Task: Add an event with the title Second Presentation Rehearsal and Fine-tuning, date '2023/11/22', time 7:50 AM to 9:50 AMand add a description: A marketing campaign review and analysis involves the examination and assessment of a marketing campaign's performance, effectiveness, and overall impact on the target audience and business objectives. It is a comprehensive evaluation of various elements and strategies implemented within a marketing campaign to determine its strengths, weaknesses, and areas for improvement.Select event color  Flamingo . Add location for the event as: Munich, Germany, logged in from the account softage.8@softage.netand send the event invitation to softage.1@softage.net and softage.2@softage.net. Set a reminder for the event Weekly on Sunday
Action: Mouse moved to (80, 116)
Screenshot: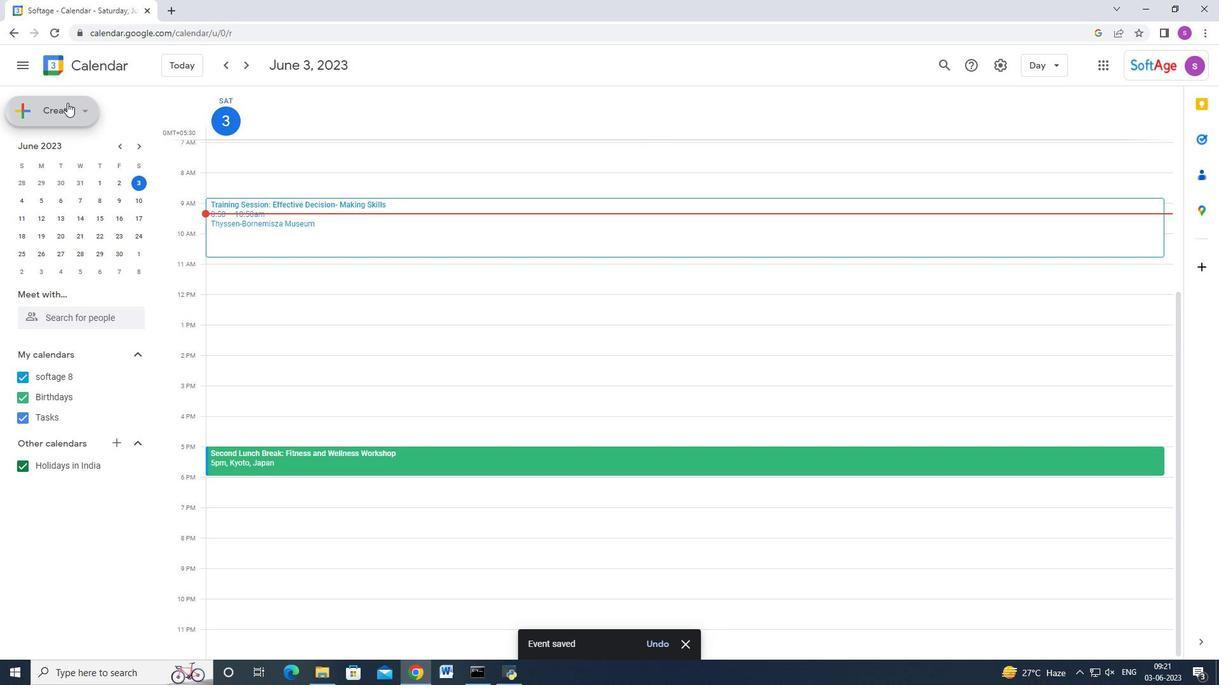 
Action: Mouse pressed left at (80, 116)
Screenshot: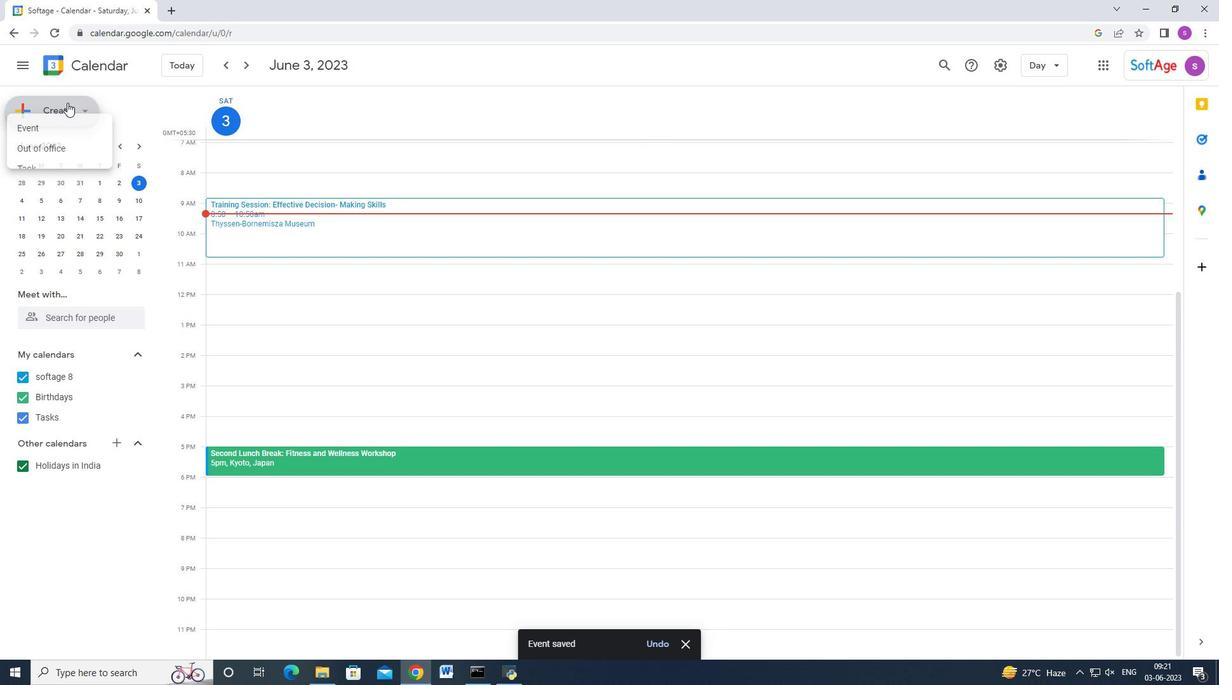 
Action: Mouse moved to (75, 161)
Screenshot: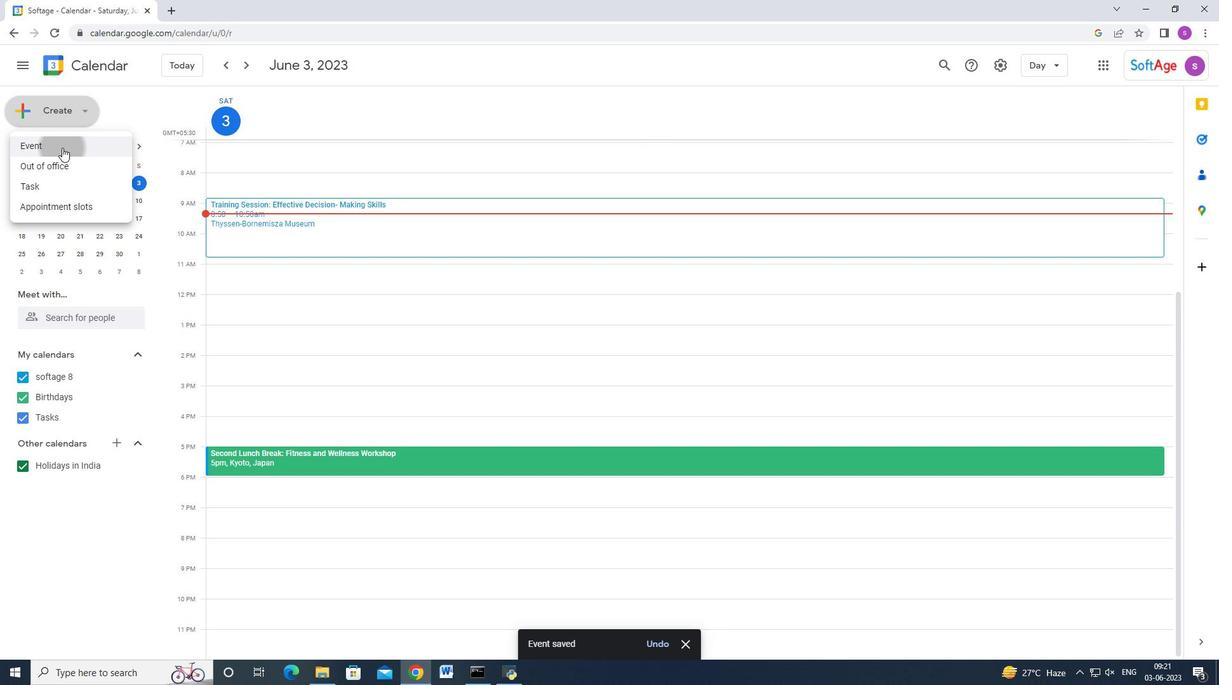 
Action: Mouse pressed left at (75, 161)
Screenshot: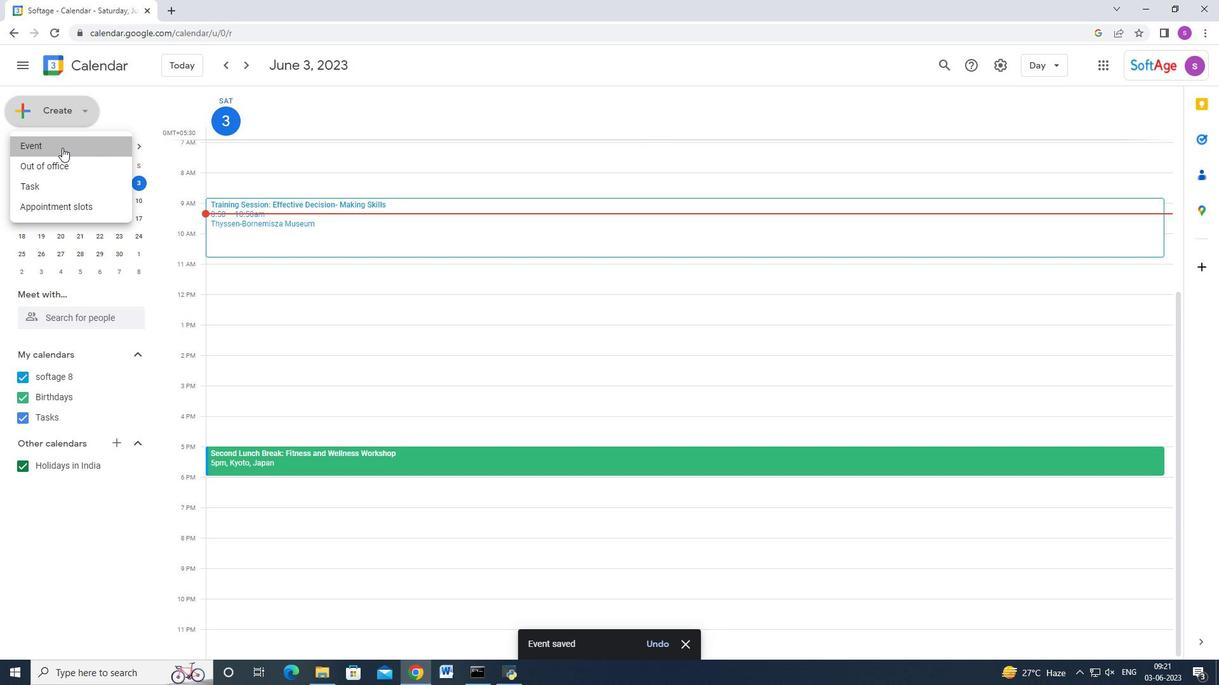 
Action: Mouse moved to (713, 511)
Screenshot: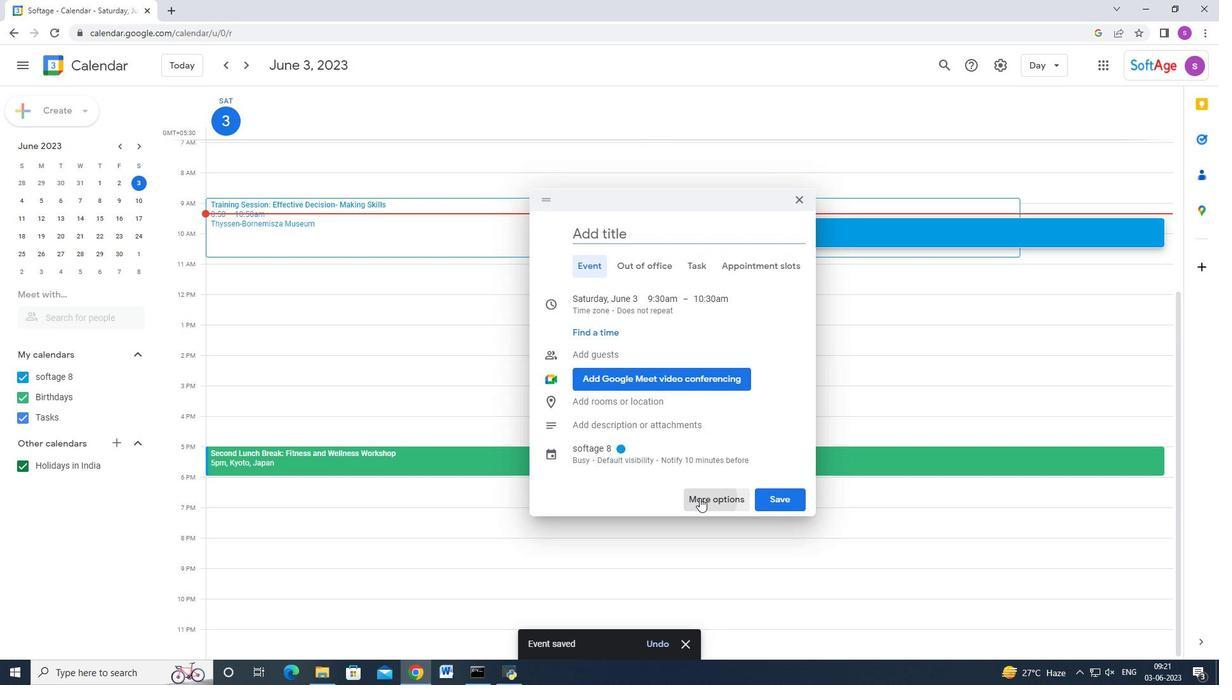 
Action: Mouse pressed left at (713, 511)
Screenshot: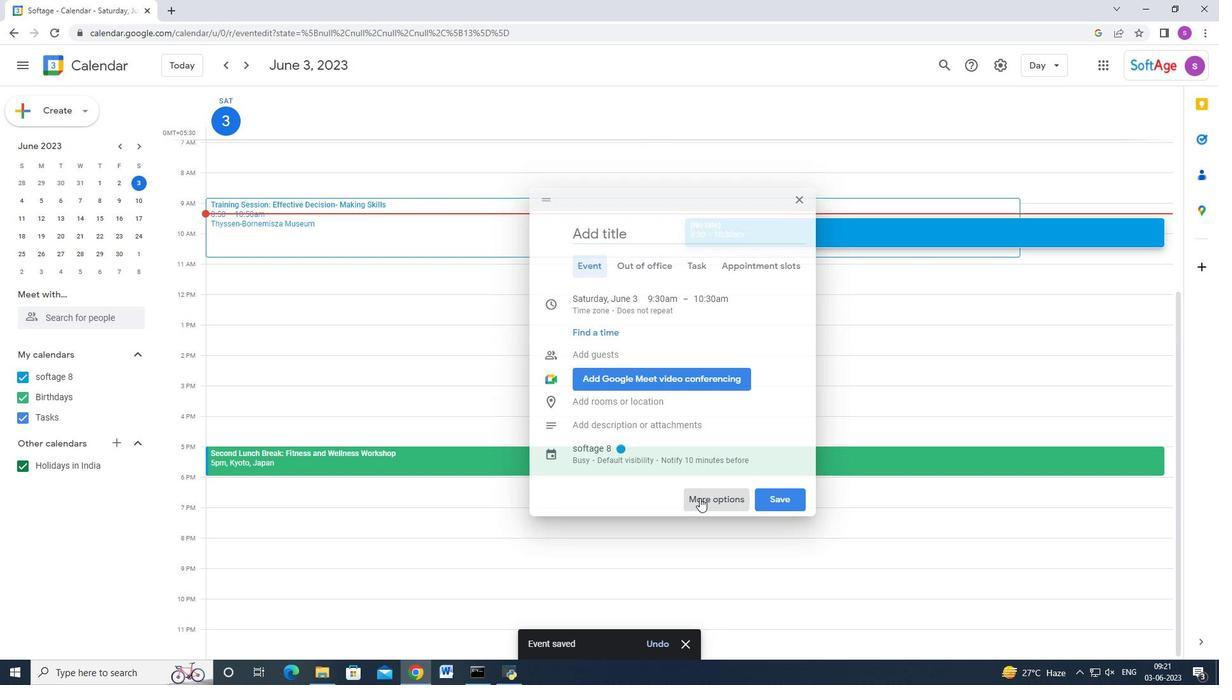 
Action: Mouse moved to (324, 129)
Screenshot: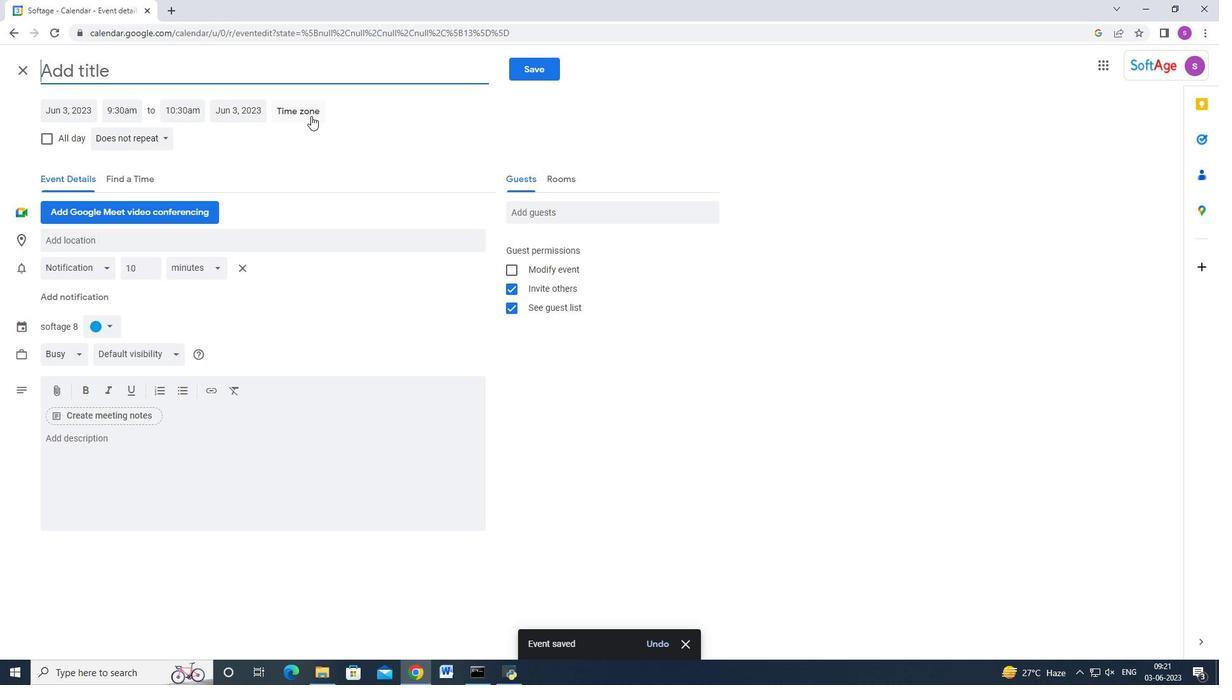 
Action: Key pressed <Key.shift>Second<Key.space><Key.shift>Presentation<Key.space><Key.shift_r>Rehearsal<Key.space>and<Key.space><Key.shift>Fine-tuning,<Key.space><Key.backspace><Key.backspace>
Screenshot: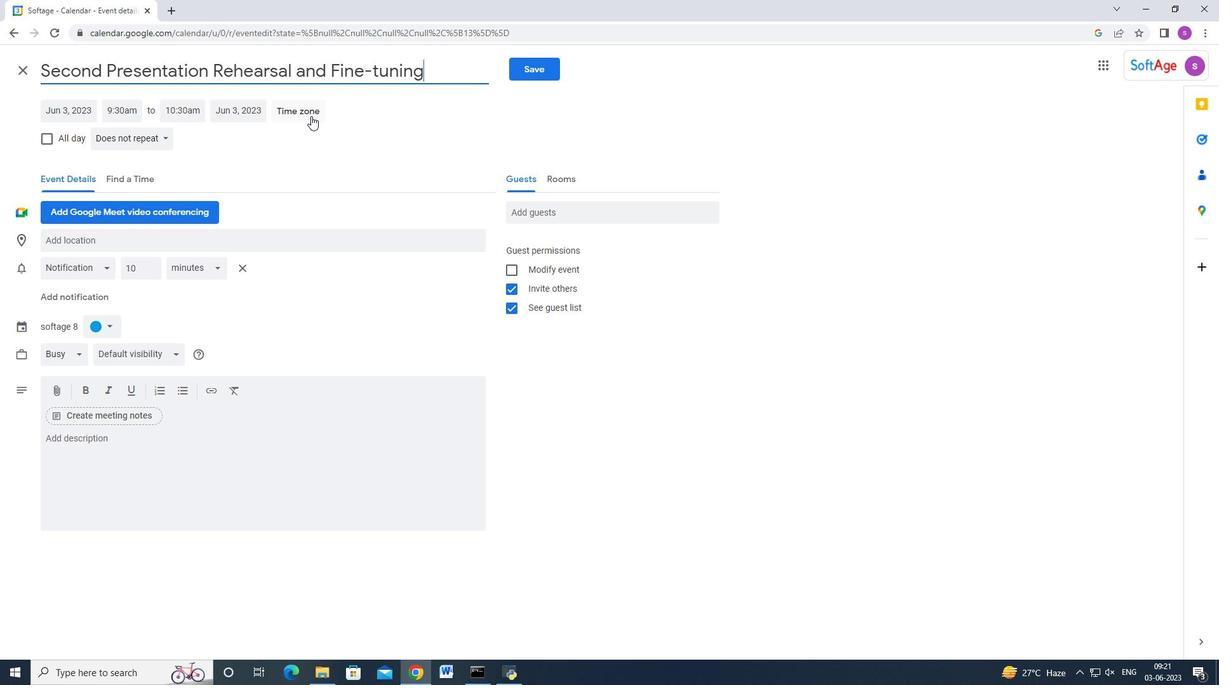 
Action: Mouse moved to (80, 123)
Screenshot: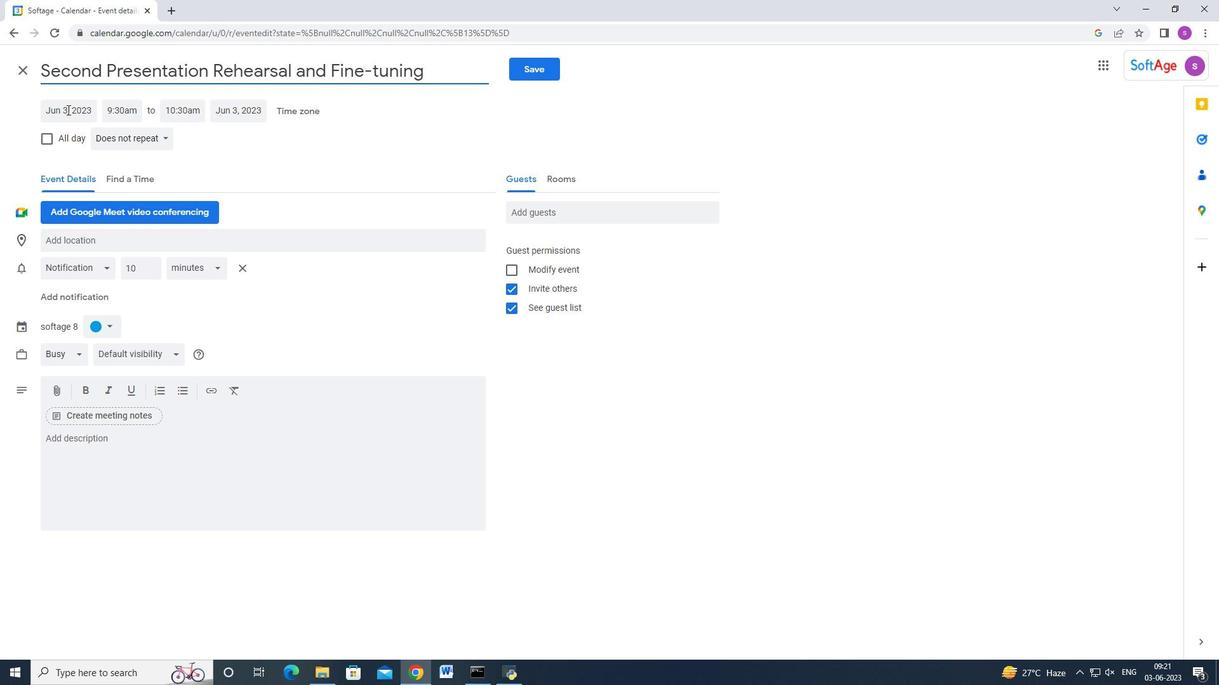 
Action: Mouse pressed left at (80, 123)
Screenshot: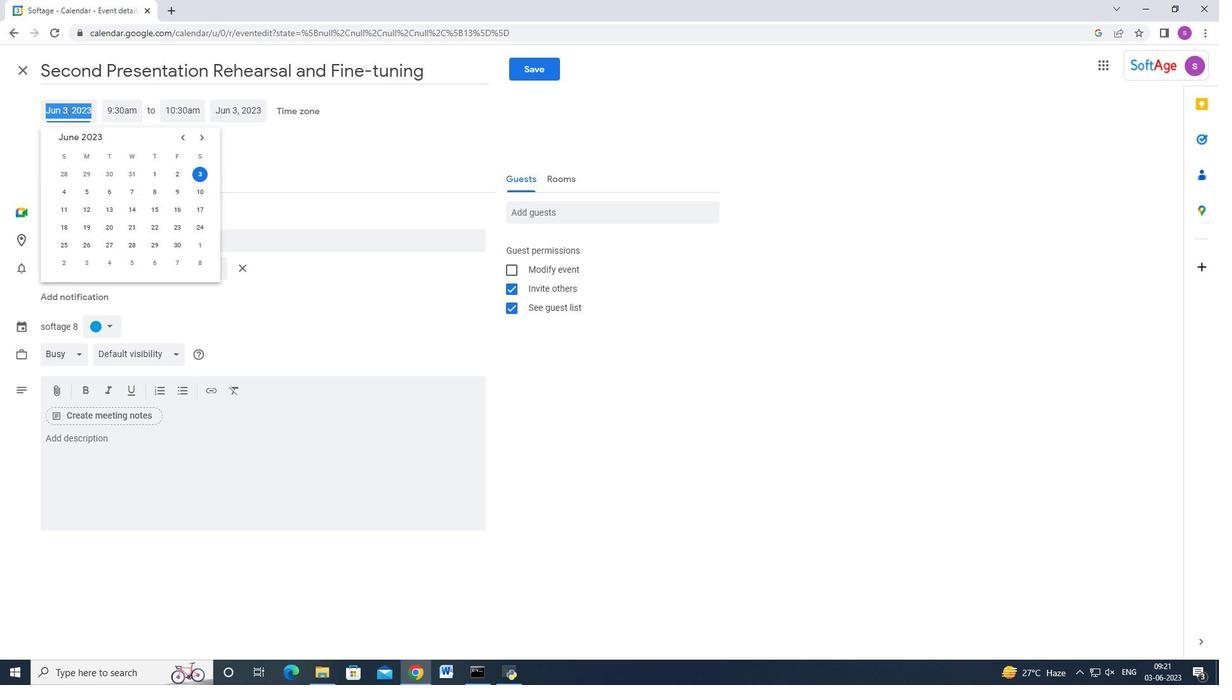 
Action: Mouse moved to (210, 151)
Screenshot: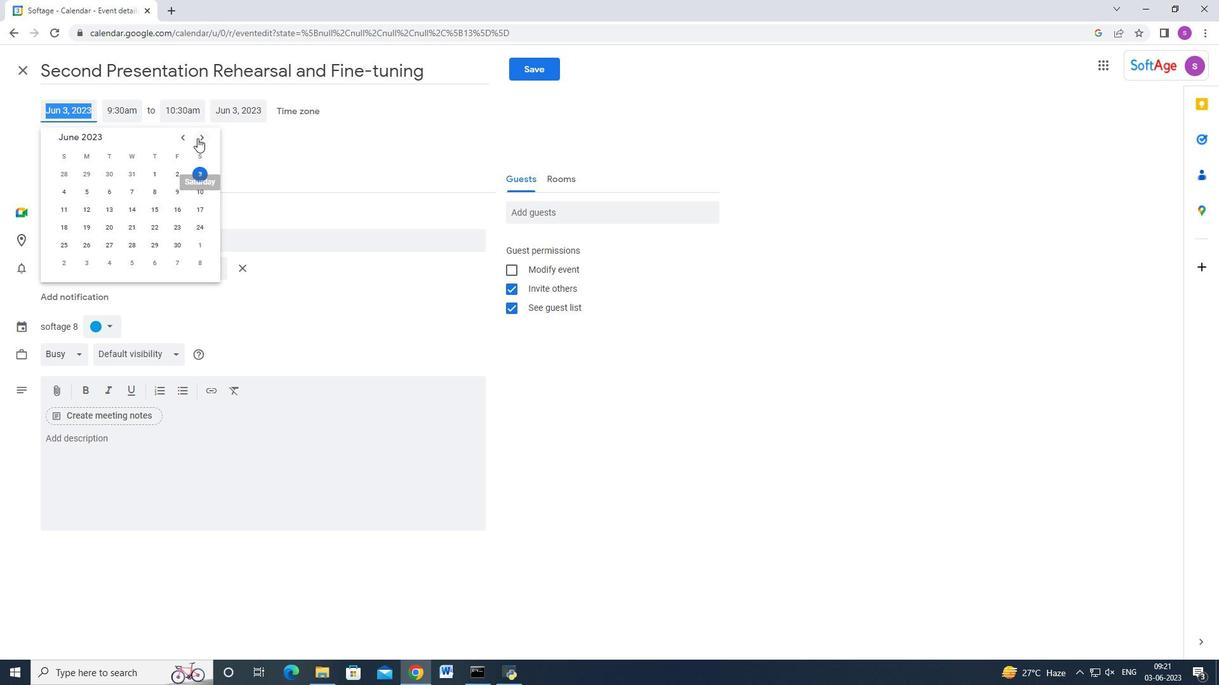 
Action: Mouse pressed left at (210, 151)
Screenshot: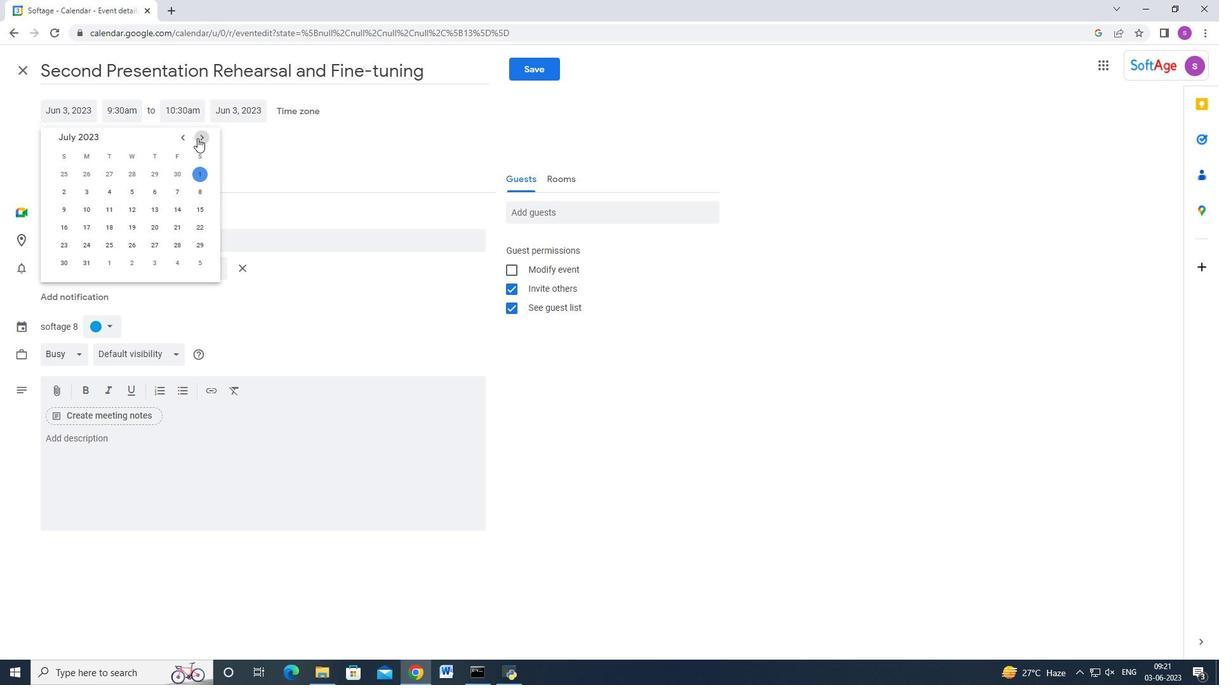 
Action: Mouse pressed left at (210, 151)
Screenshot: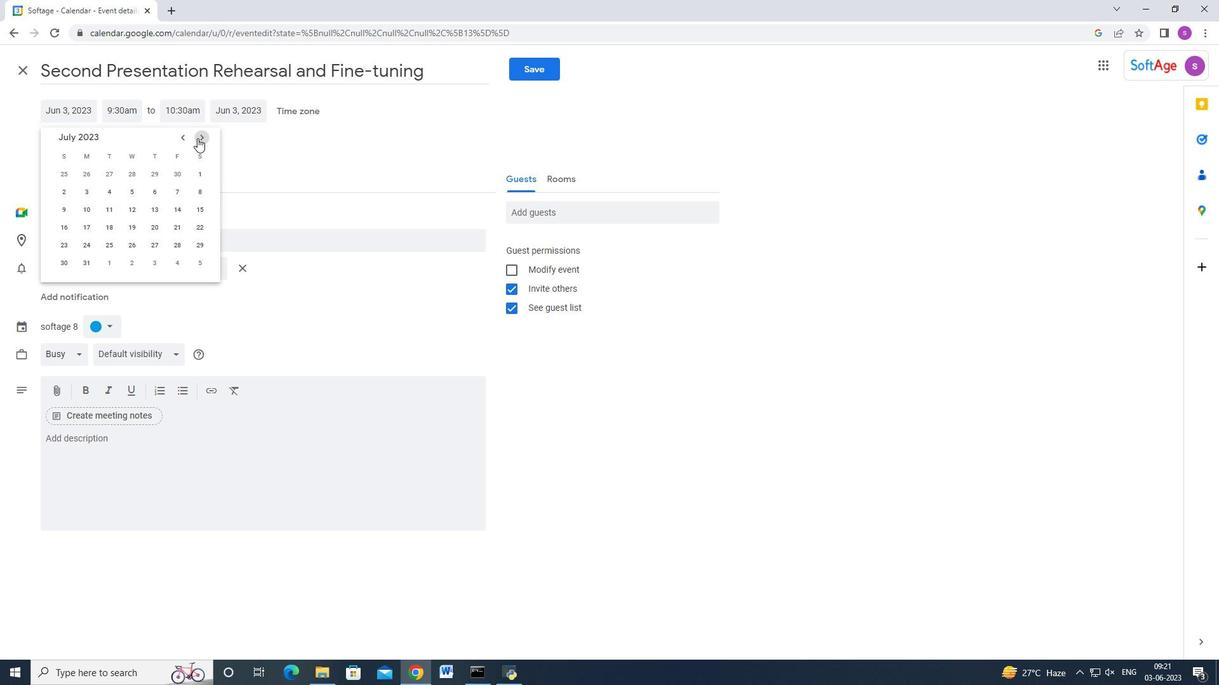 
Action: Mouse pressed left at (210, 151)
Screenshot: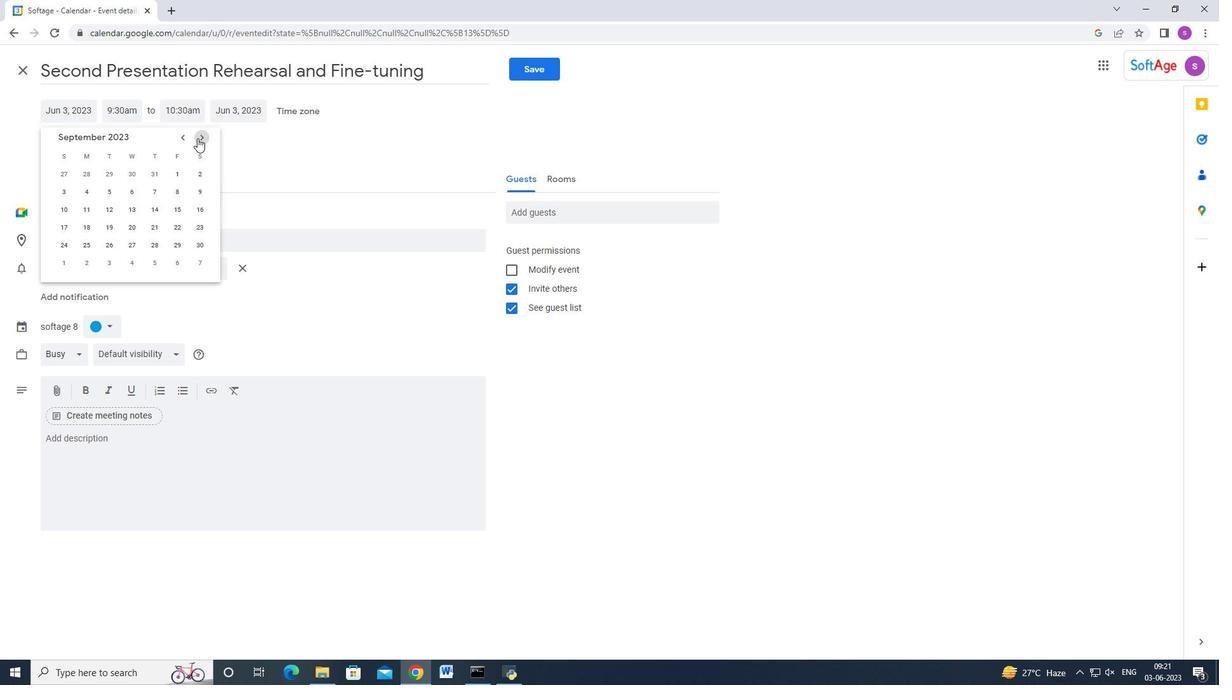 
Action: Mouse pressed left at (210, 151)
Screenshot: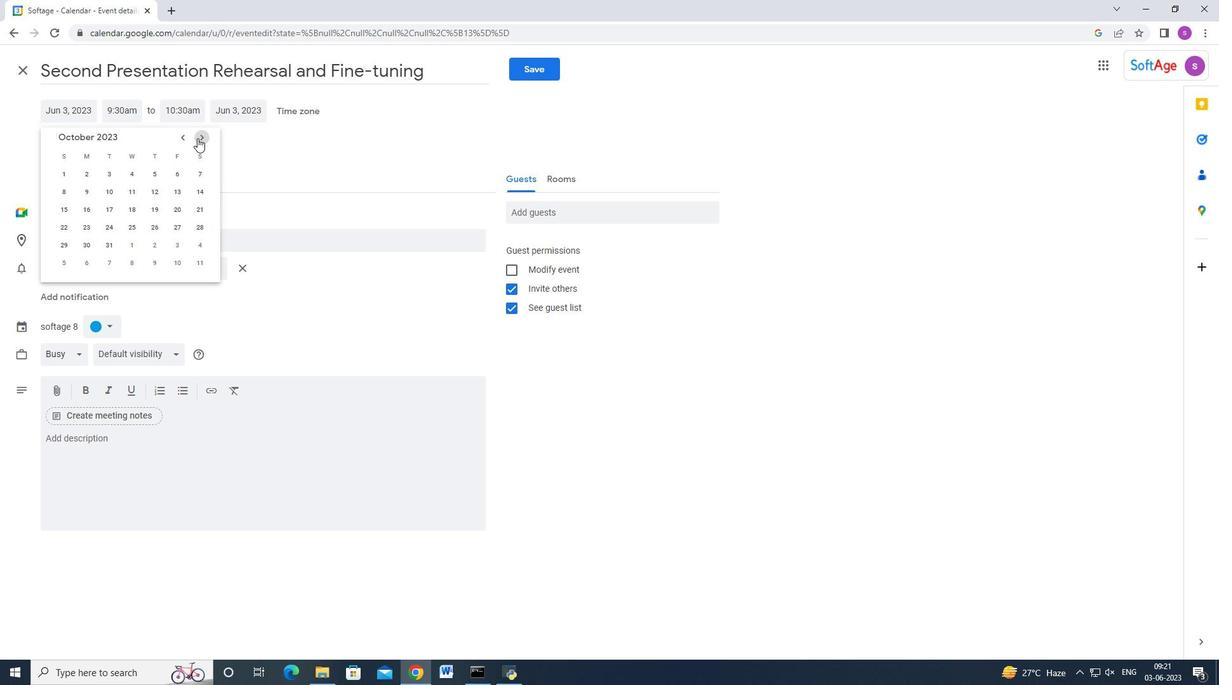 
Action: Mouse pressed left at (210, 151)
Screenshot: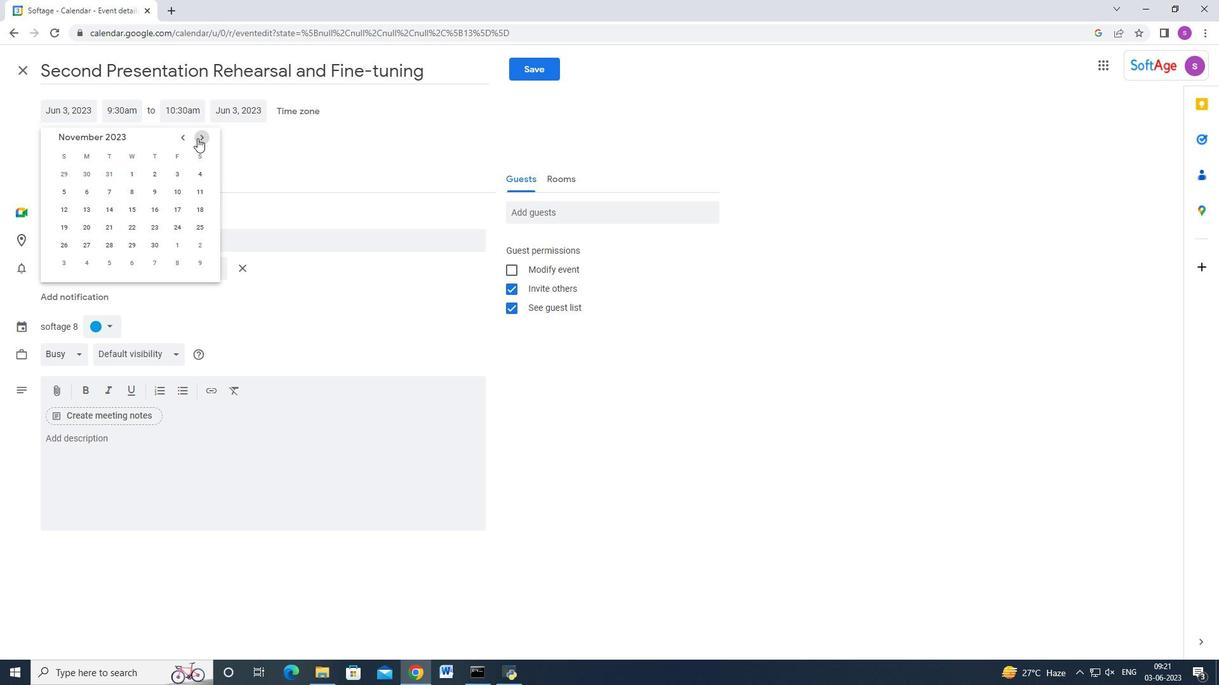 
Action: Mouse moved to (143, 241)
Screenshot: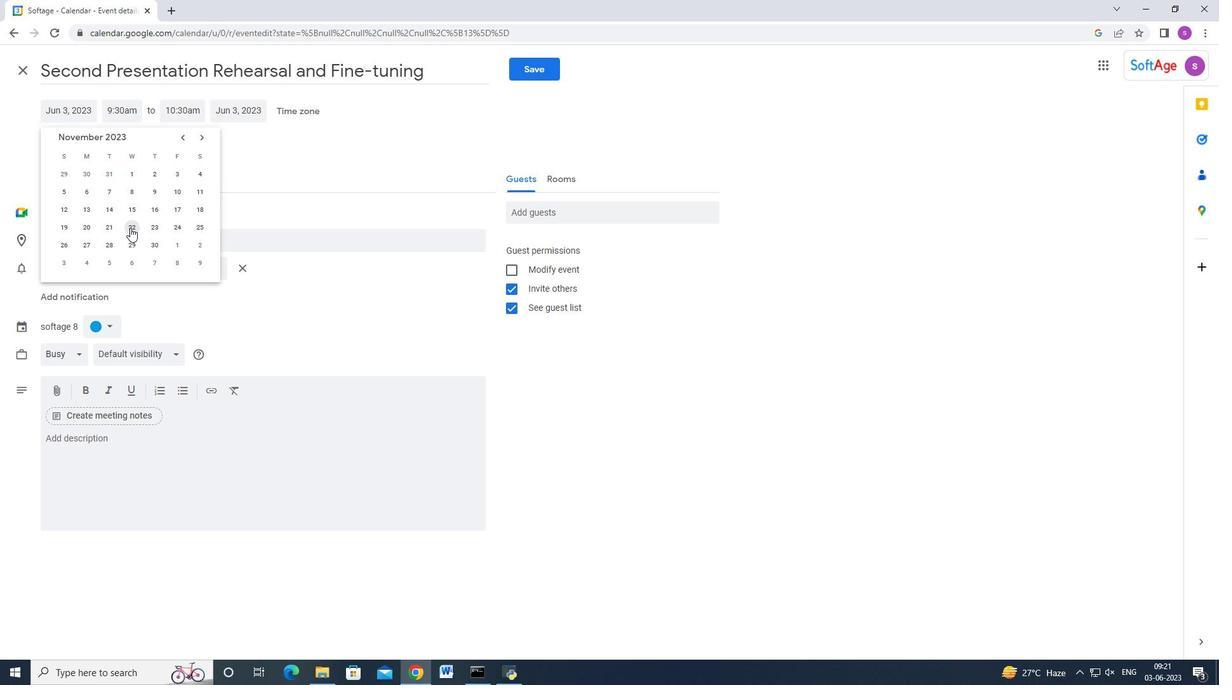 
Action: Mouse pressed left at (143, 241)
Screenshot: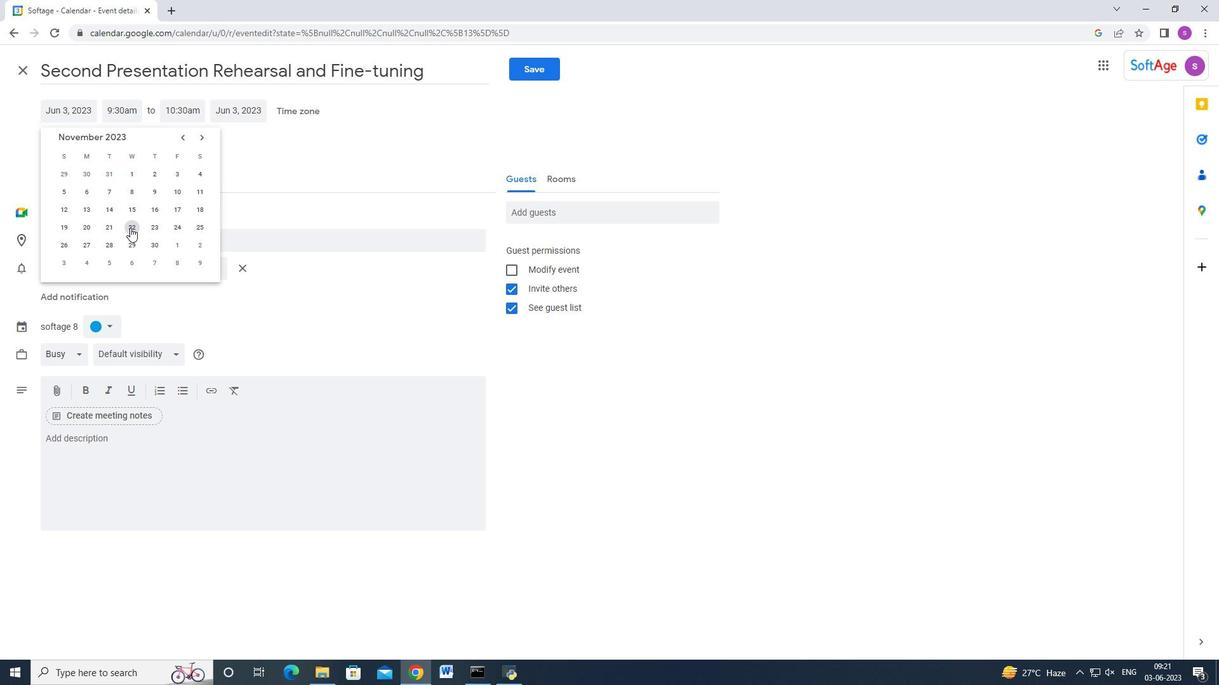 
Action: Mouse moved to (144, 126)
Screenshot: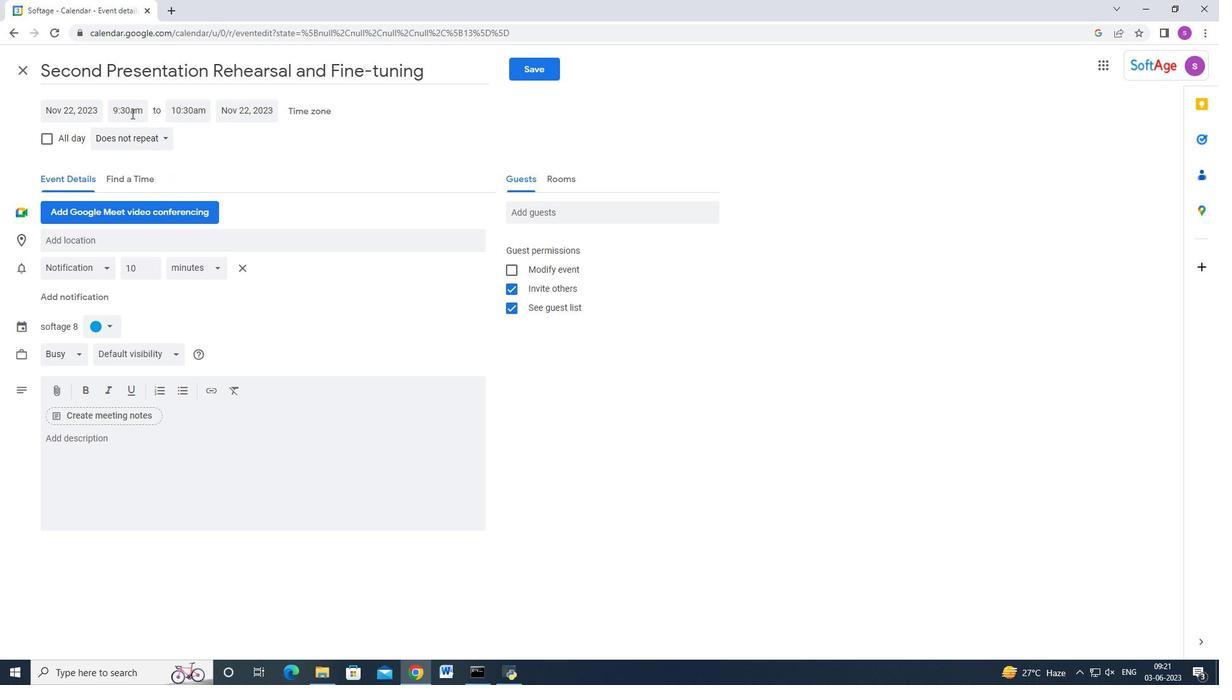 
Action: Mouse pressed left at (144, 126)
Screenshot: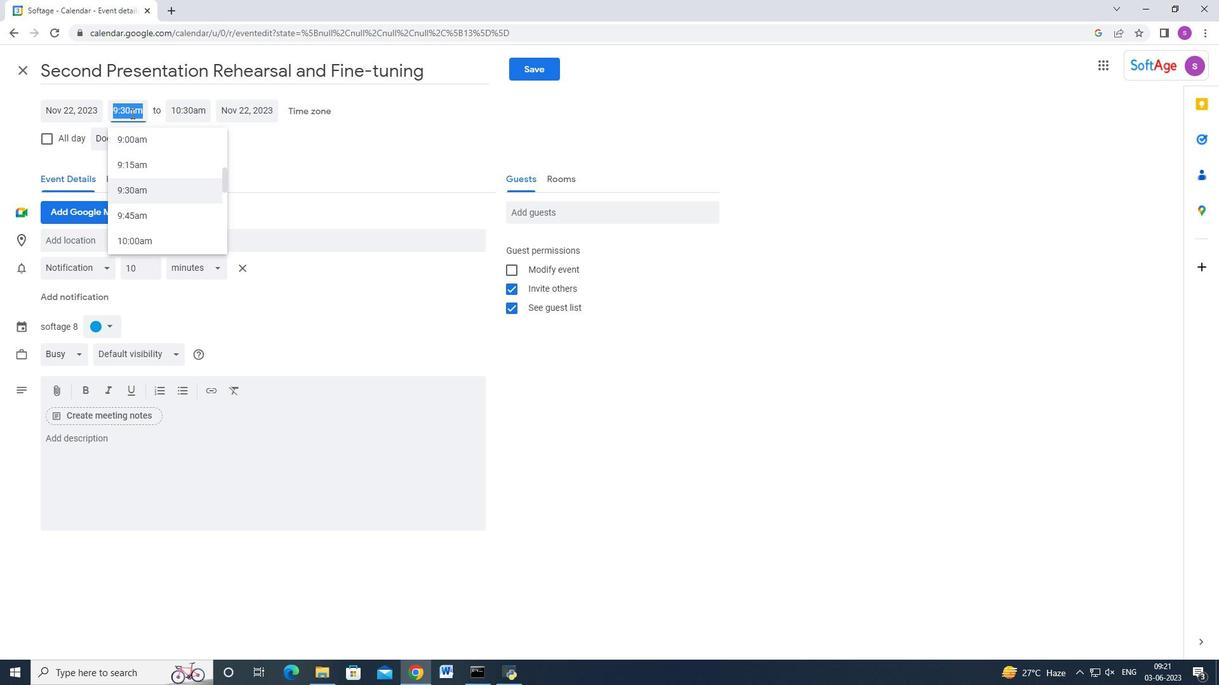 
Action: Key pressed 7<Key.shift>:50am<Key.enter><Key.tab>9<Key.shift>:50am<Key.enter>
Screenshot: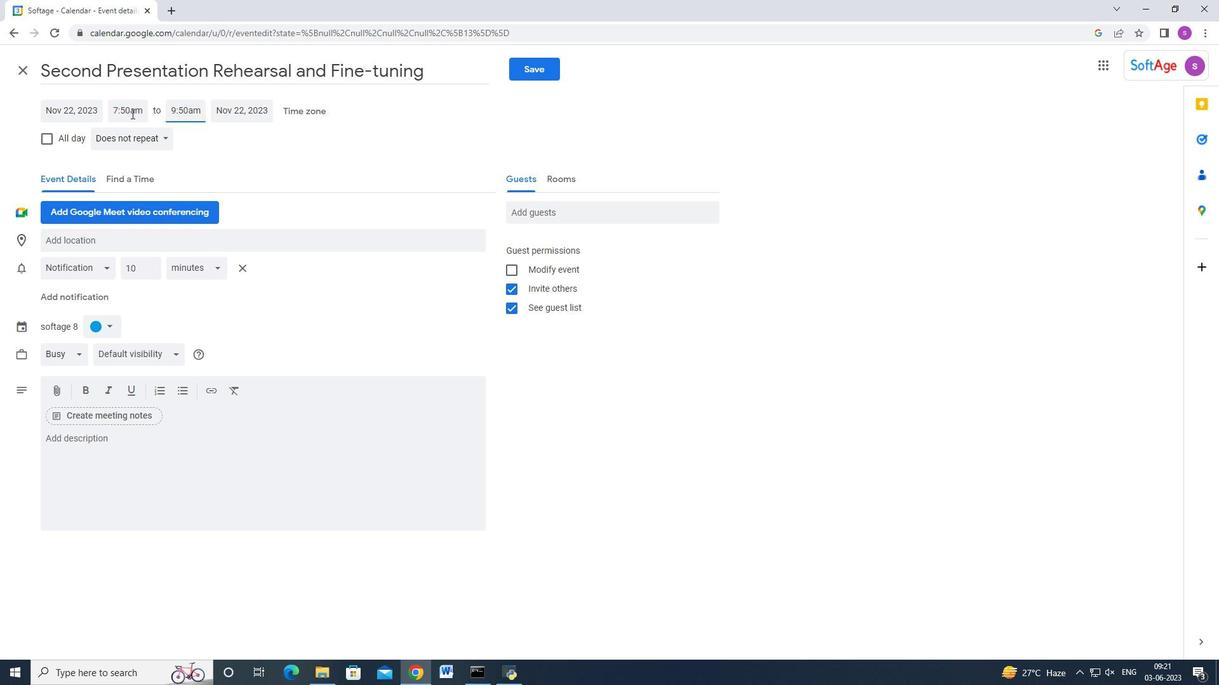 
Action: Mouse moved to (127, 464)
Screenshot: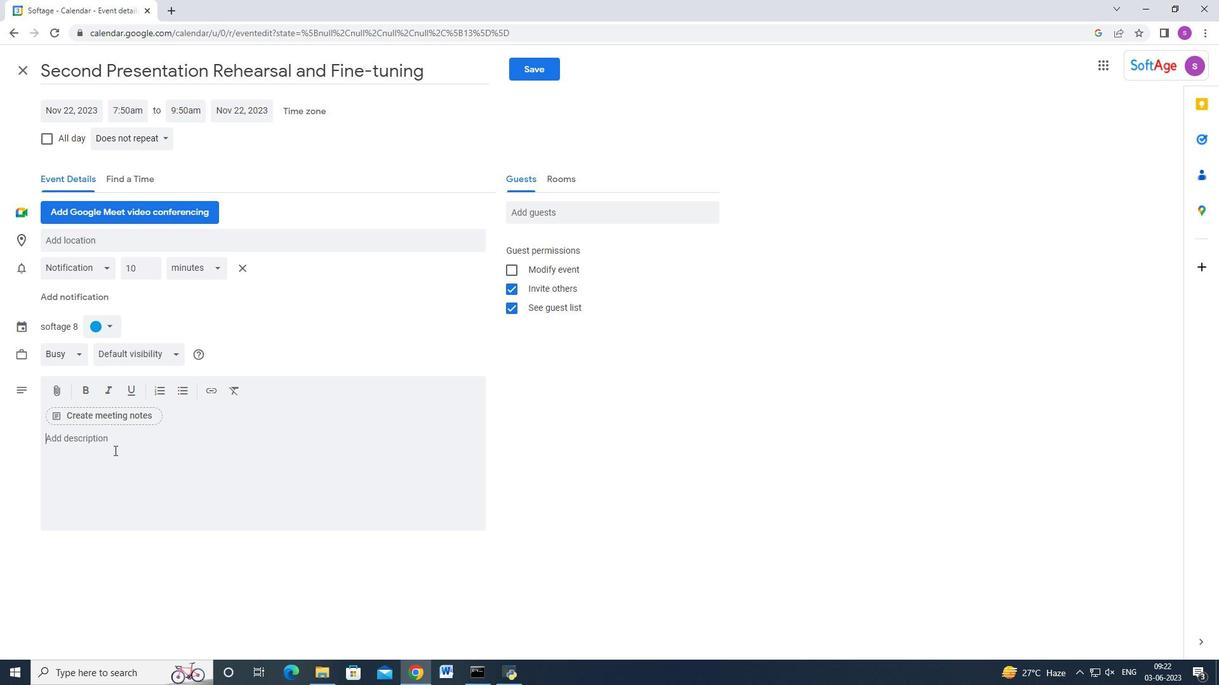
Action: Mouse pressed left at (127, 464)
Screenshot: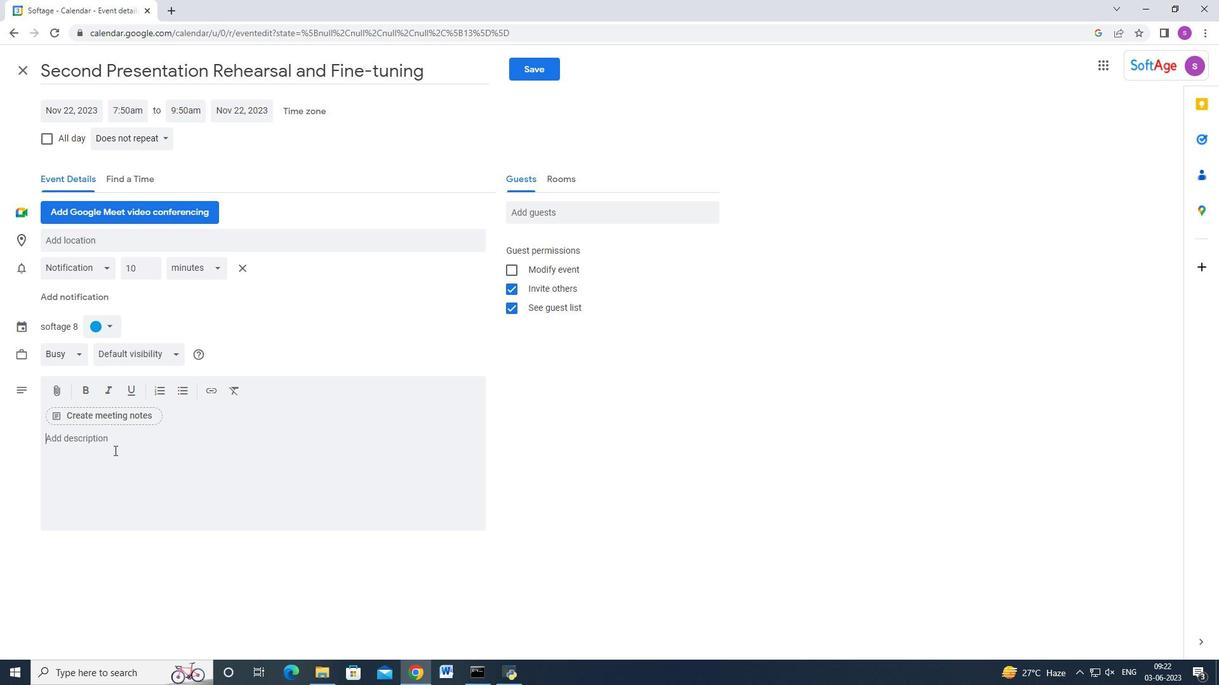 
Action: Key pressed <Key.shift_r>A<Key.space>marketing<Key.space>campaign<Key.space>review<Key.space>and<Key.space>analysis<Key.space>involves<Key.space>the<Key.space>examination<Key.space>and<Key.space>assessment<Key.space>of<Key.space>a<Key.space>marketing<Key.space>campaign's<Key.space>performance.<Key.backspace>,<Key.space>effectivem<Key.backspace>ness<Key.space><Key.backspace>,<Key.space>and<Key.space>overall<Key.space>u<Key.backspace>impact<Key.space>on<Key.space>the<Key.space>target<Key.space>audience<Key.space>and<Key.space>business<Key.space>objectives.<Key.space><Key.shift>Its<Key.backspace><Key.space>is<Key.space>a<Key.space>comprehensive<Key.space>evaluation<Key.space>of<Key.space>various<Key.space>elements<Key.space>and<Key.space>strategies<Key.space>implemented<Key.space>within<Key.space>a<Key.space>marketing<Key.space>campaign<Key.space>to<Key.space>determine<Key.space>its<Key.space>strengths,<Key.space>weaknesses,<Key.space>and<Key.space>areas<Key.space>for<Key.space>improvement.
Screenshot: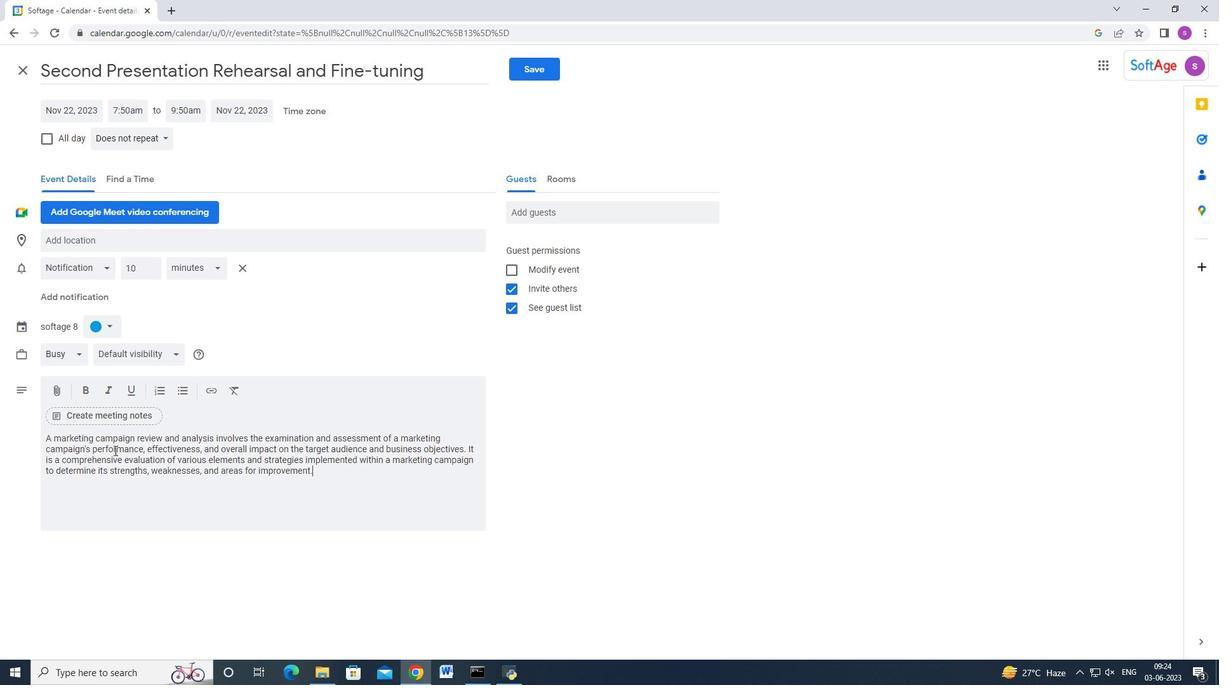 
Action: Mouse moved to (124, 342)
Screenshot: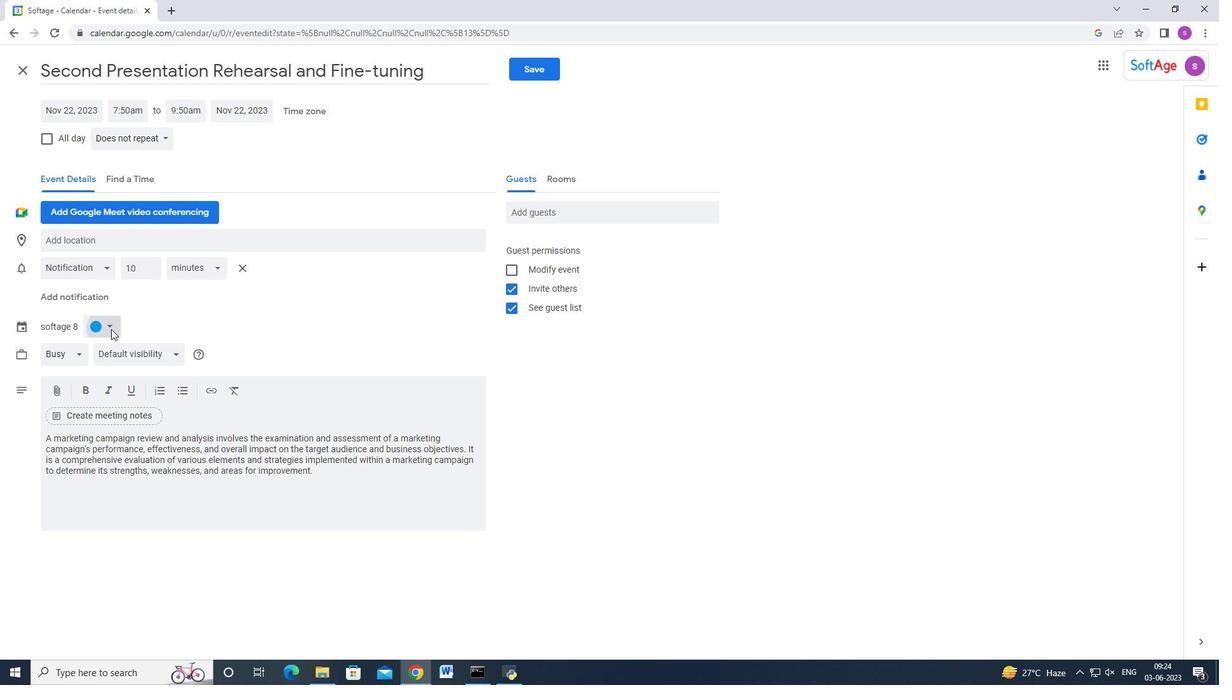 
Action: Mouse pressed left at (124, 342)
Screenshot: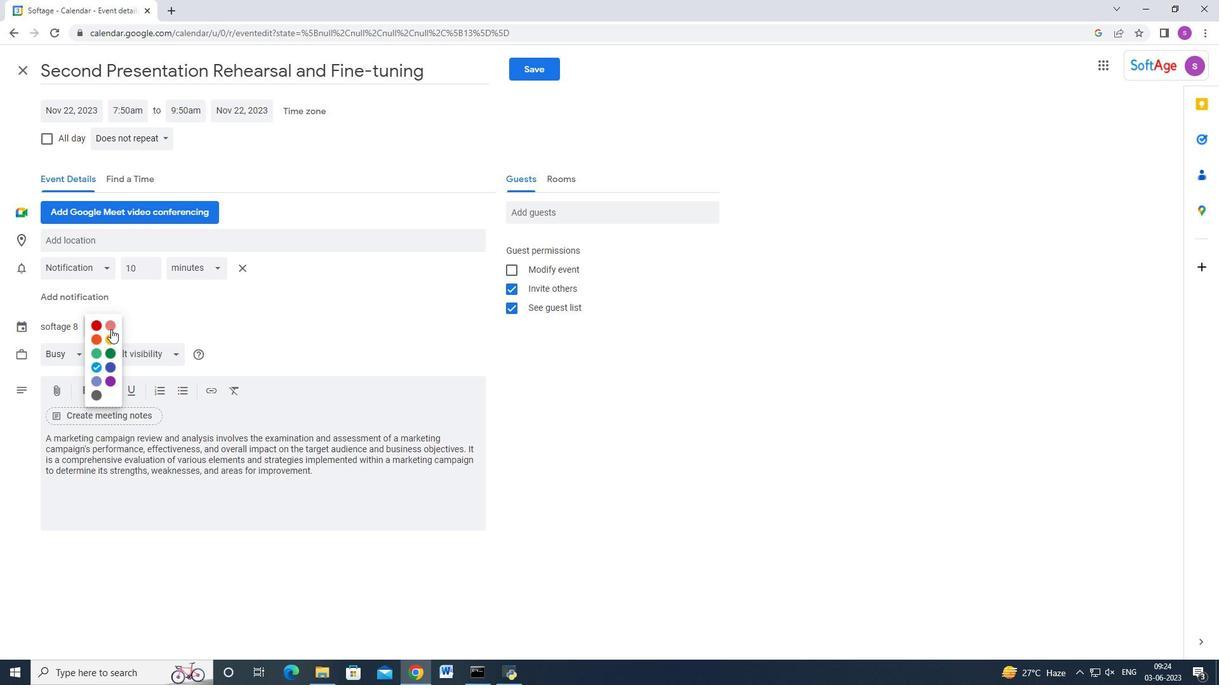 
Action: Mouse moved to (128, 339)
Screenshot: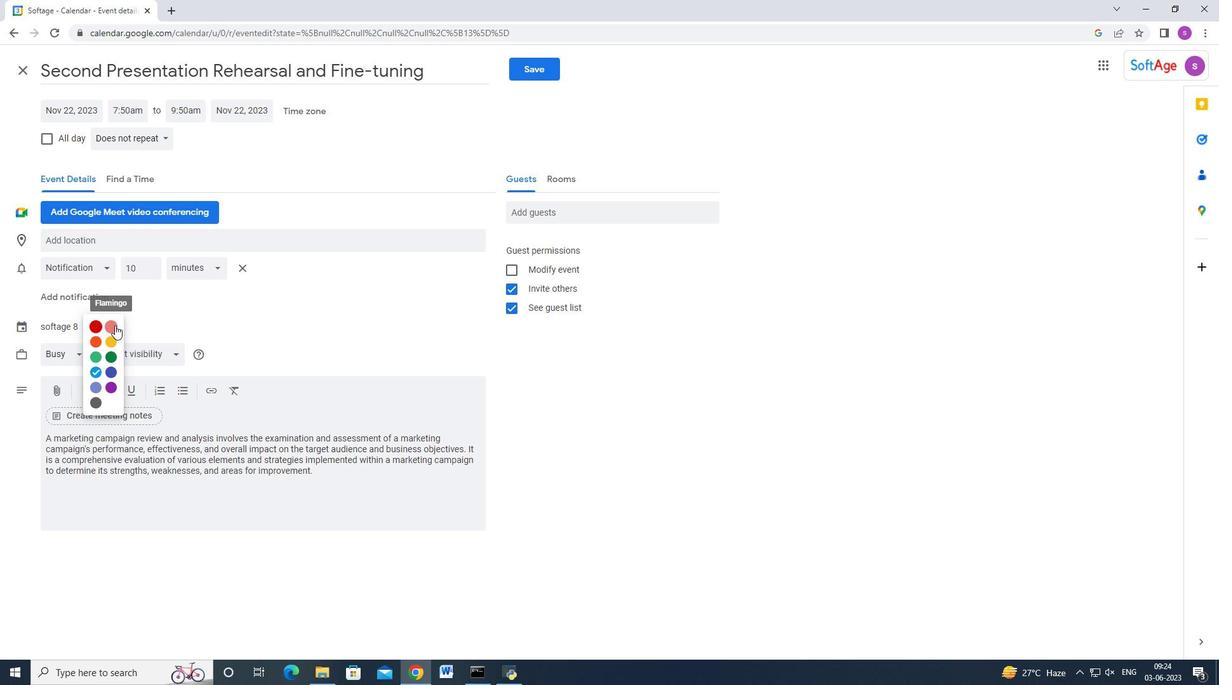 
Action: Mouse pressed left at (128, 339)
Screenshot: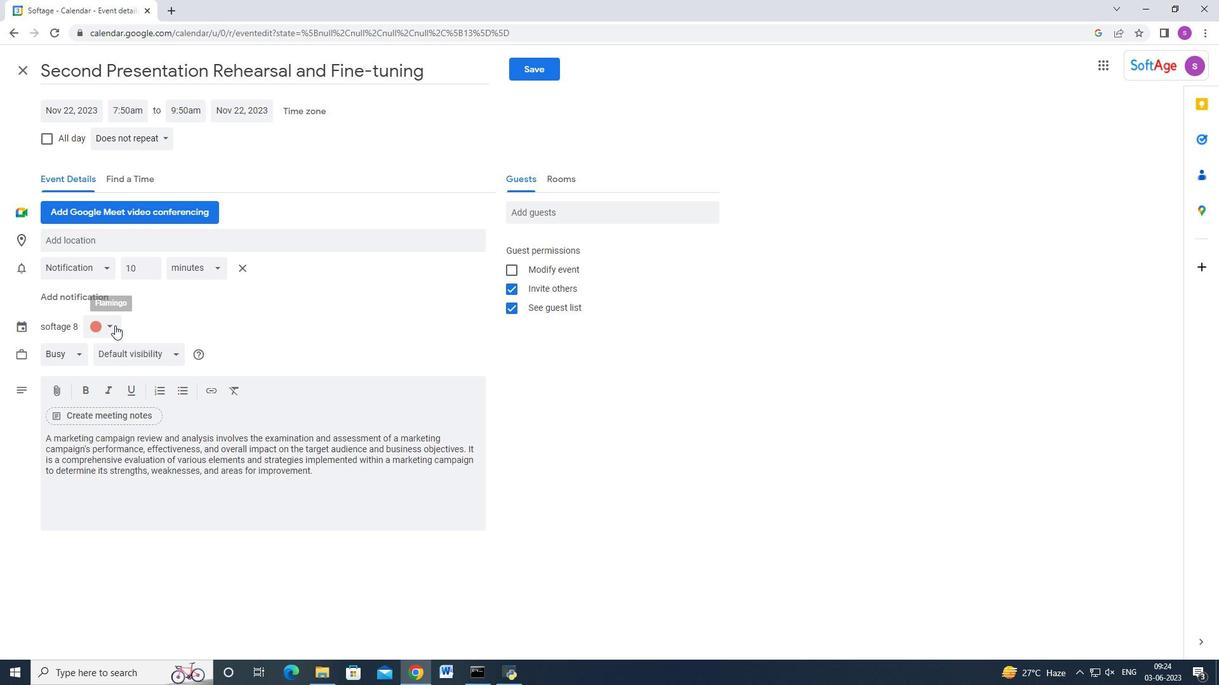 
Action: Mouse moved to (332, 260)
Screenshot: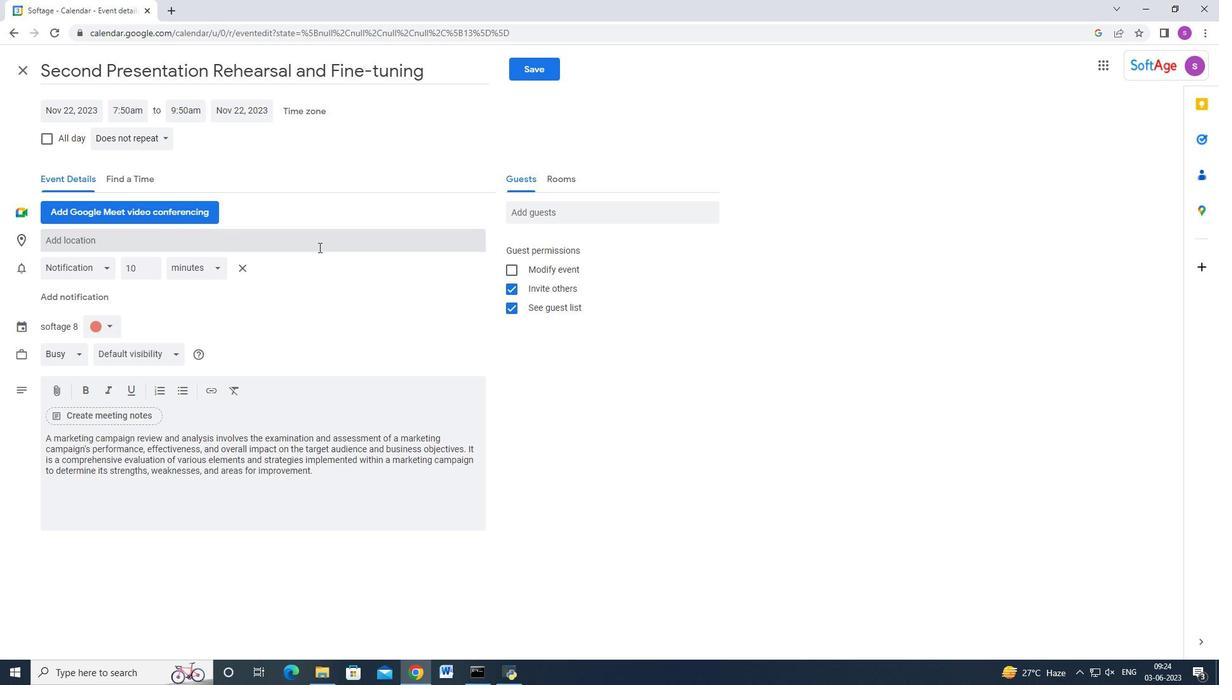 
Action: Mouse pressed left at (332, 260)
Screenshot: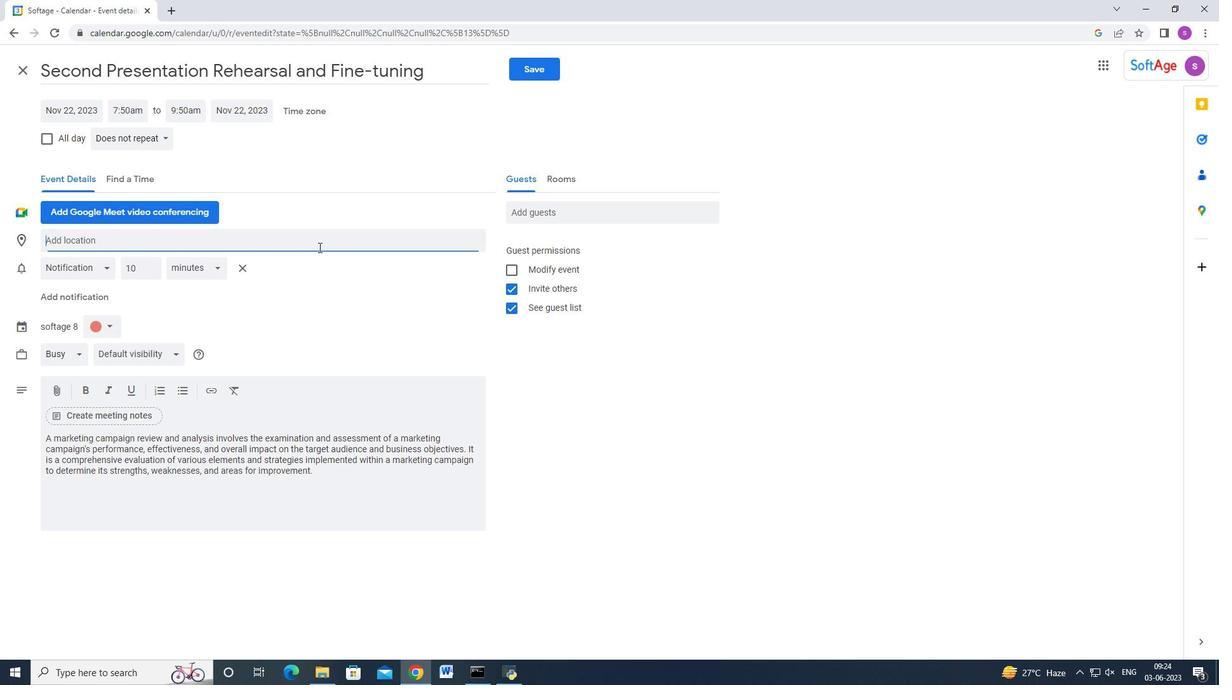 
Action: Key pressed softage.1<Key.shift_r>@softage.n2<Key.backspace>etctrl+A<Key.backspace><Key.shift>Munich,<Key.space><Key.shift_r>Germany<Key.enter><Key.tab>
Screenshot: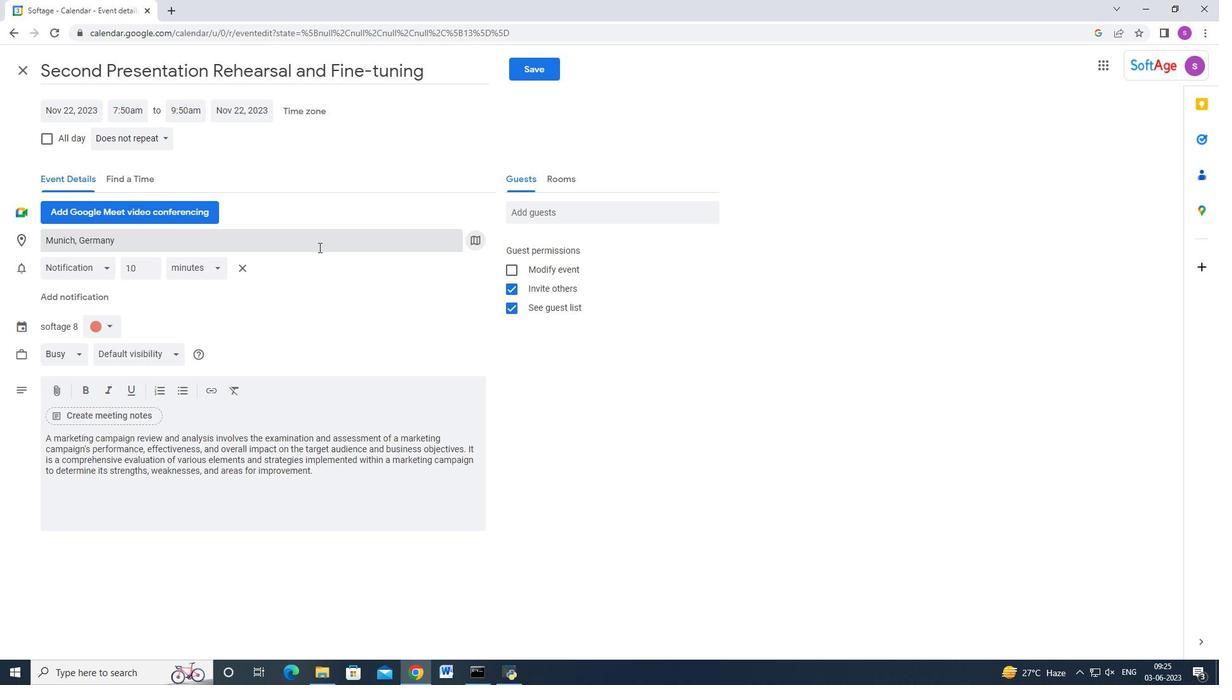 
Action: Mouse moved to (562, 233)
Screenshot: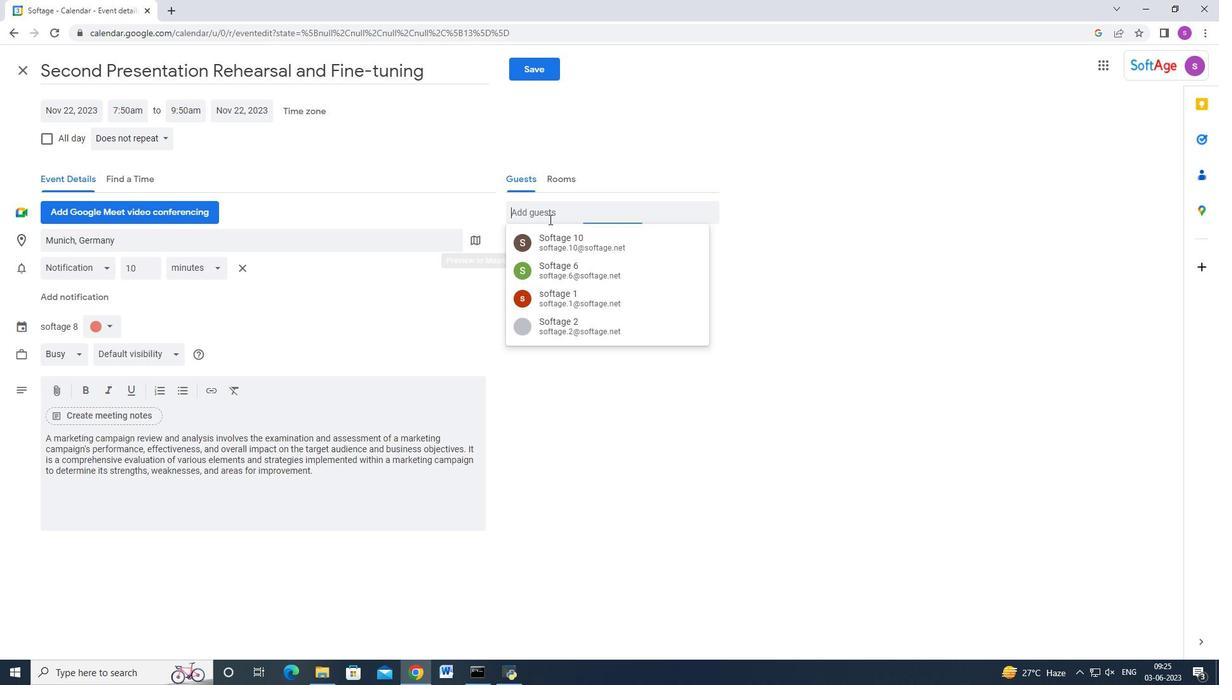 
Action: Mouse pressed left at (562, 233)
Screenshot: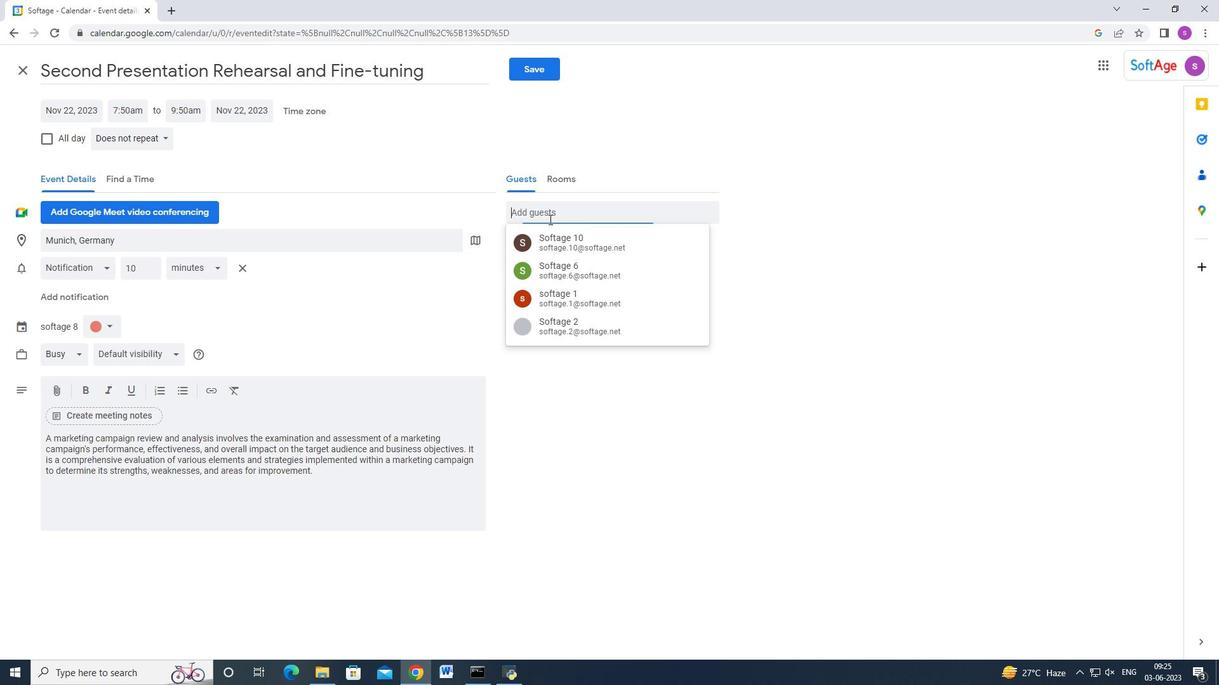 
Action: Mouse moved to (562, 233)
Screenshot: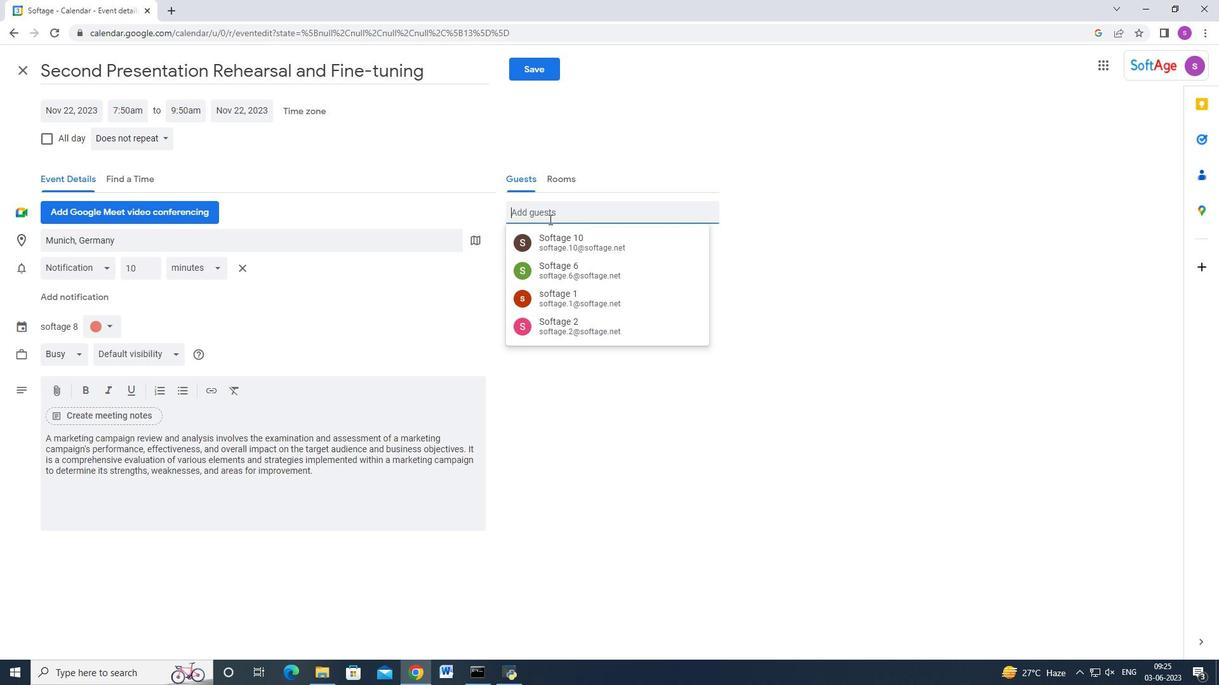 
Action: Key pressed softage.1<Key.shift_r>@softage.net<Key.enter>softage.2<Key.shift_r>@softage.net<Key.enter>
Screenshot: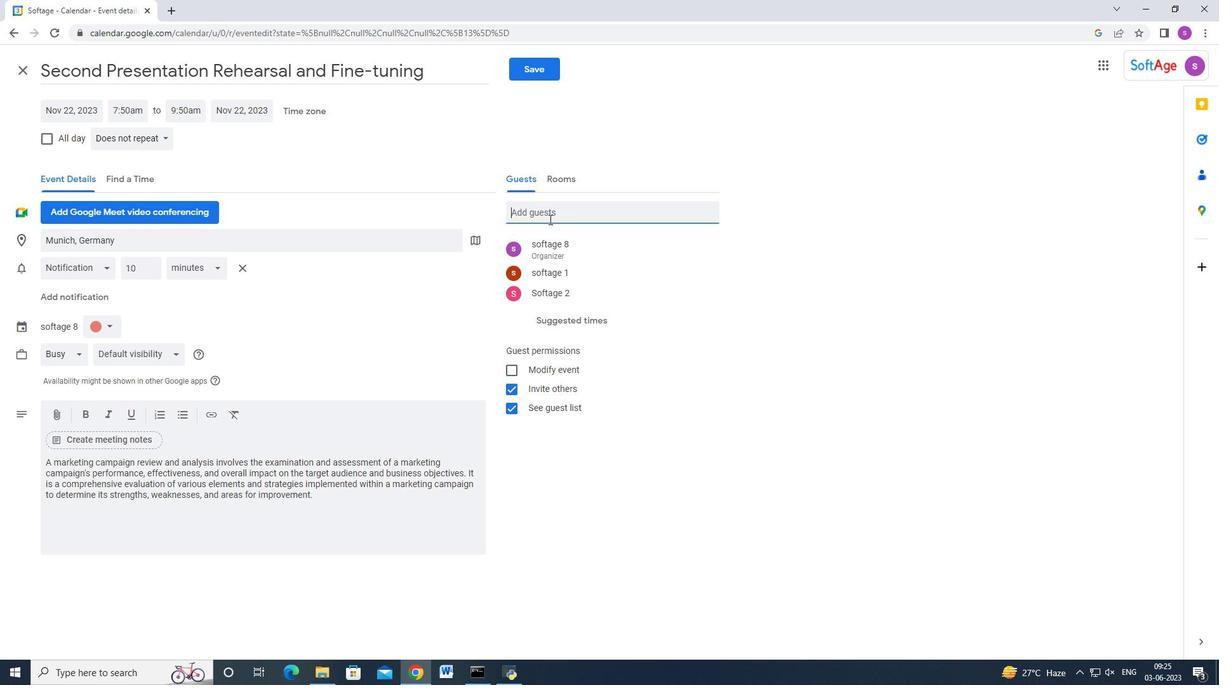 
Action: Mouse moved to (153, 145)
Screenshot: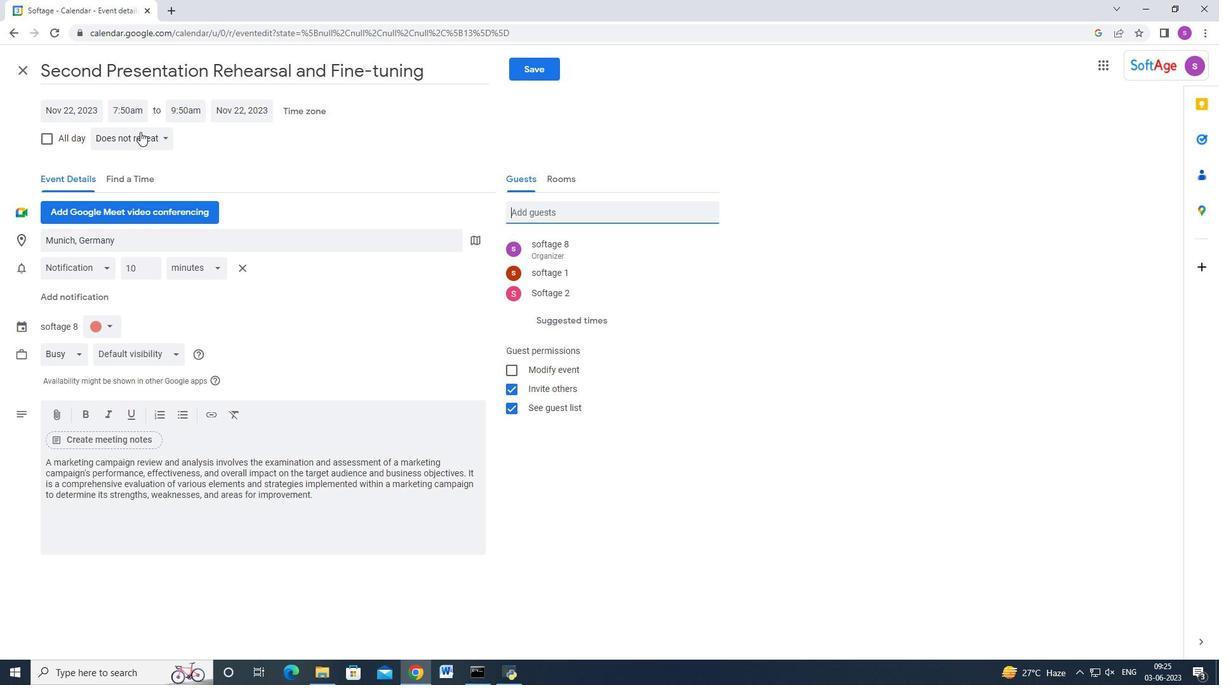 
Action: Mouse pressed left at (153, 145)
Screenshot: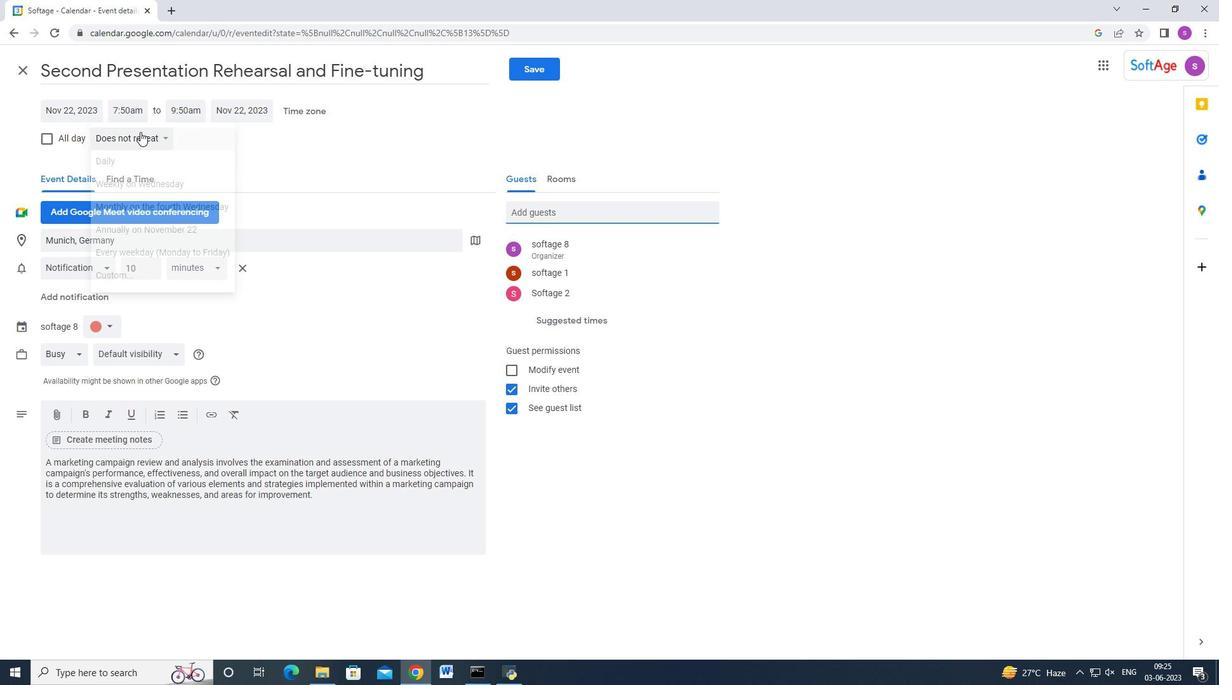 
Action: Mouse moved to (165, 285)
Screenshot: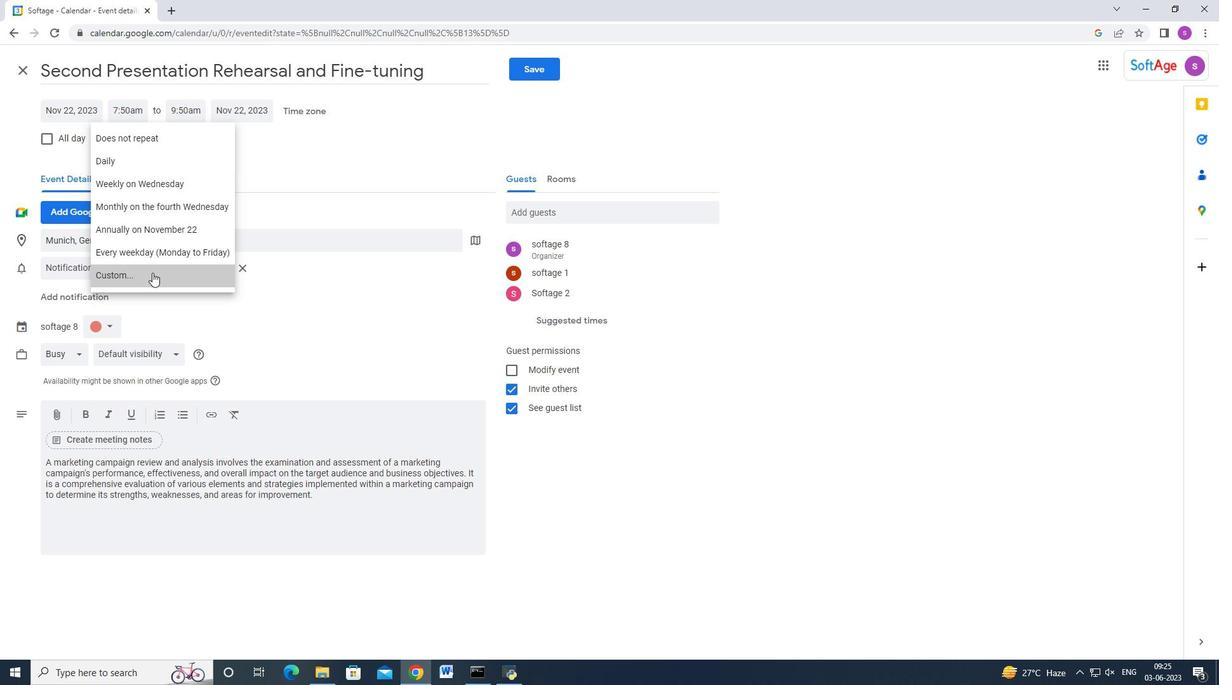 
Action: Mouse pressed left at (165, 285)
Screenshot: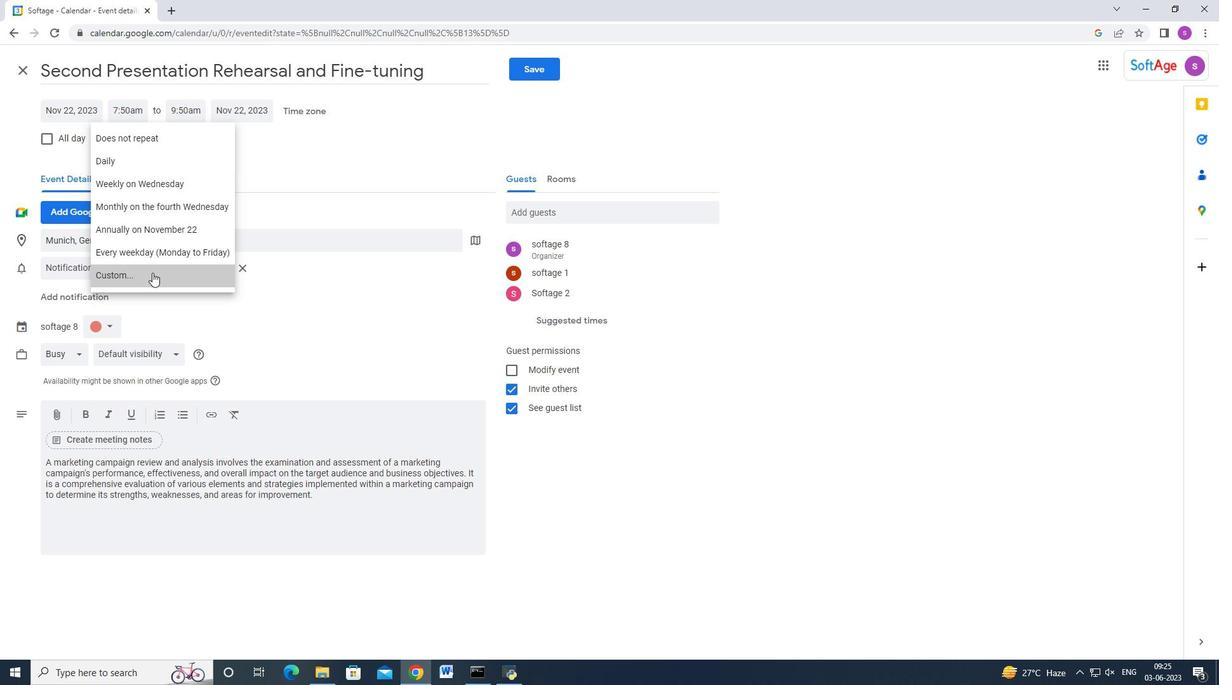 
Action: Mouse moved to (521, 339)
Screenshot: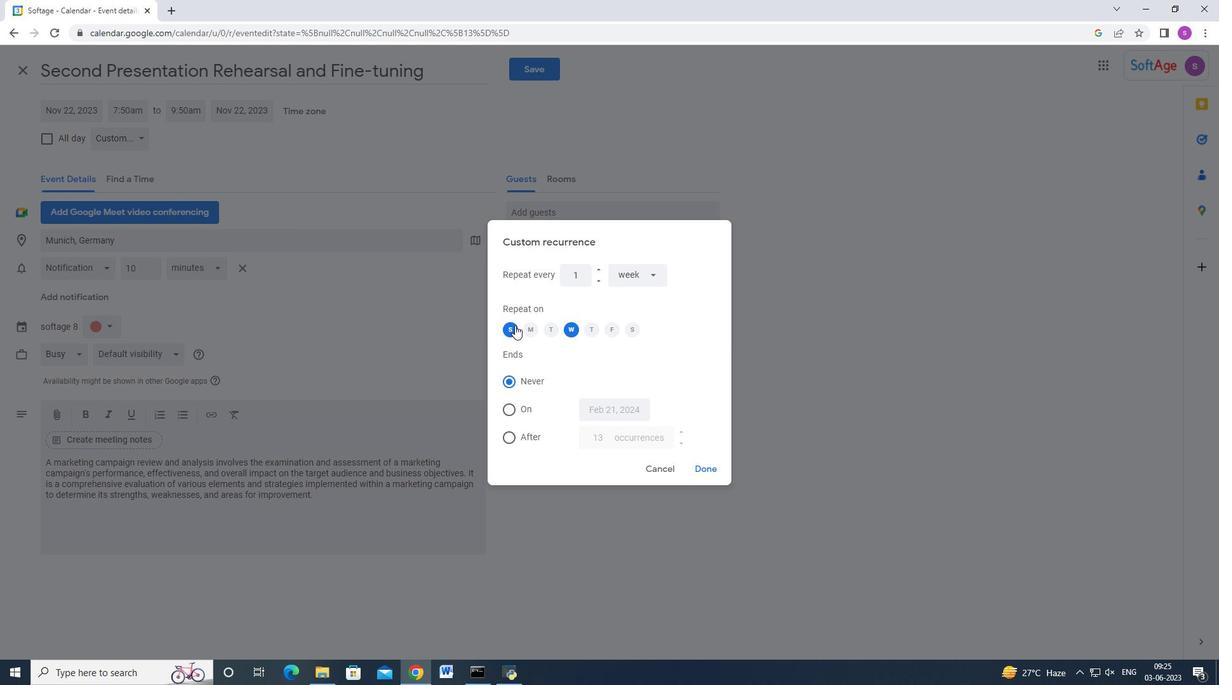 
Action: Mouse pressed left at (521, 339)
Screenshot: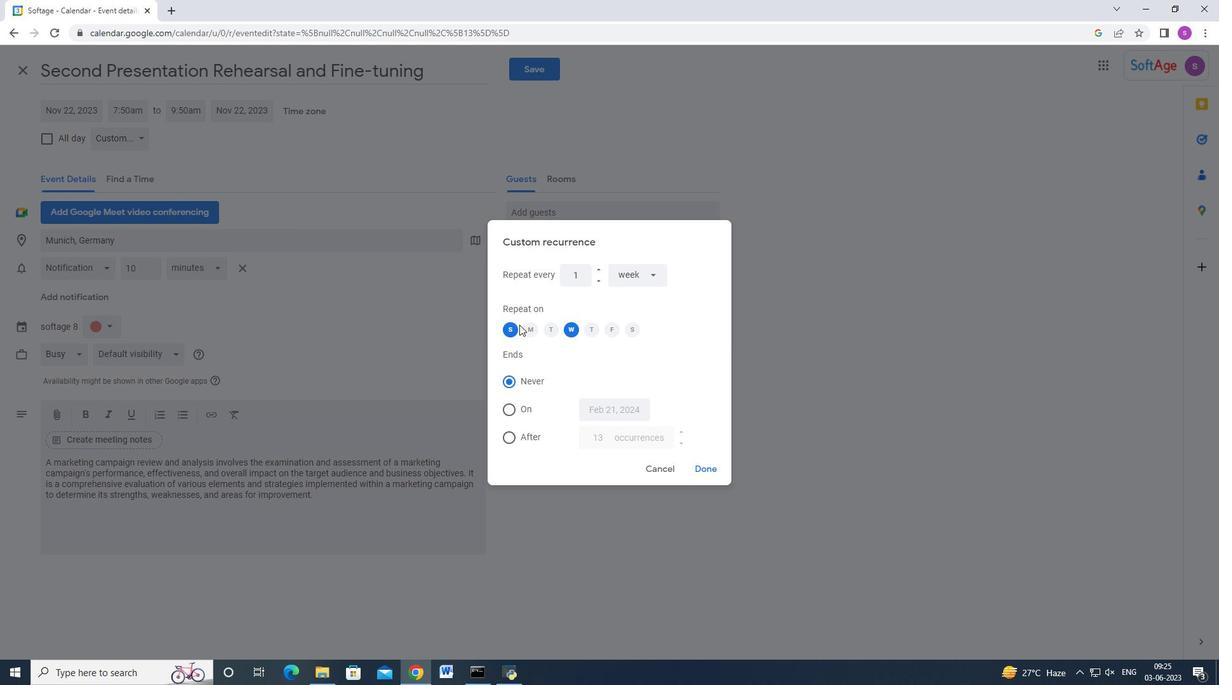 
Action: Mouse moved to (580, 343)
Screenshot: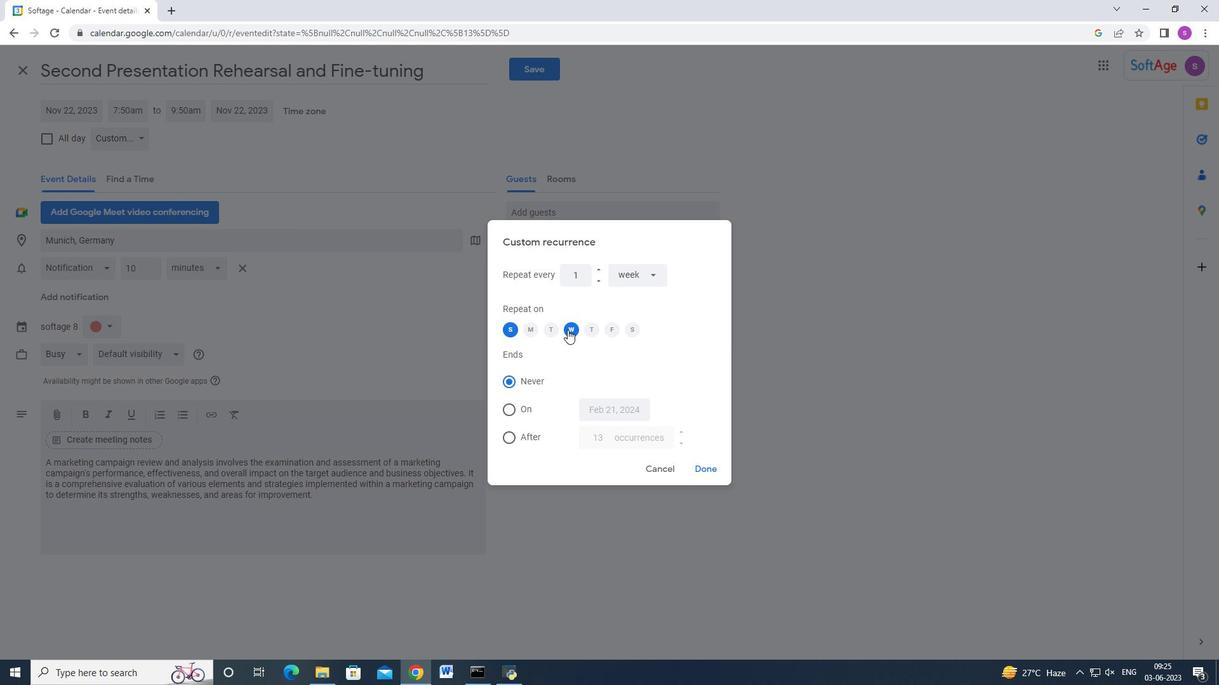 
Action: Mouse pressed left at (580, 343)
Screenshot: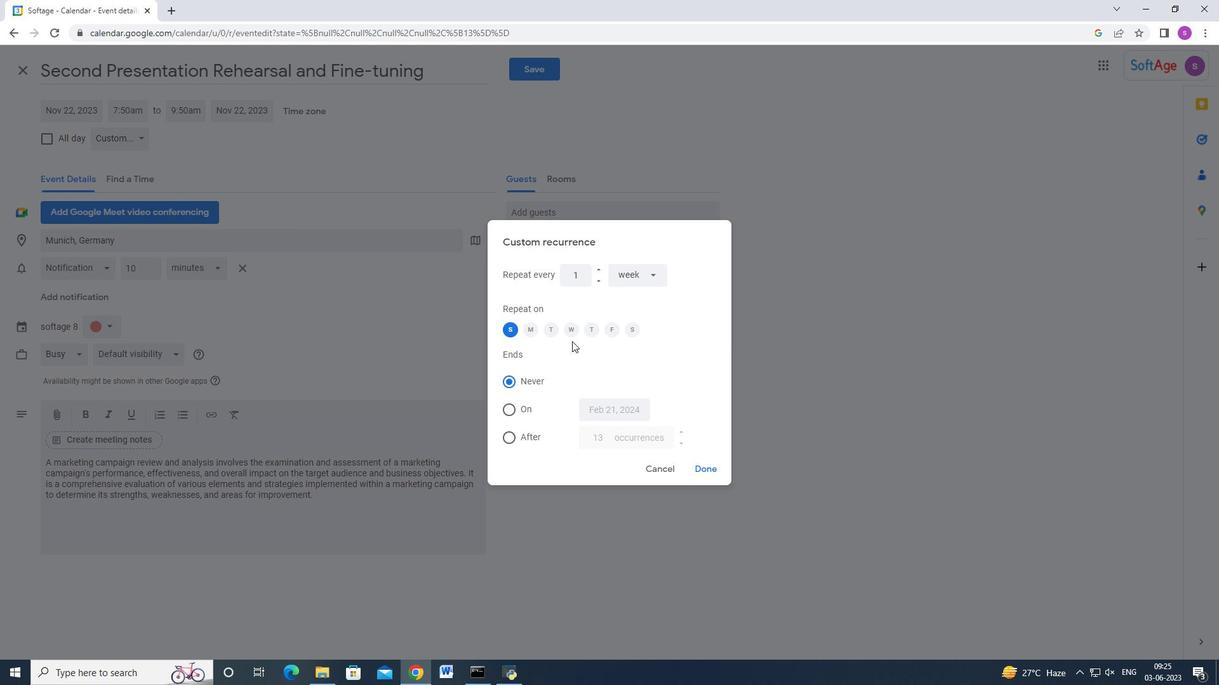 
Action: Mouse moved to (708, 488)
Screenshot: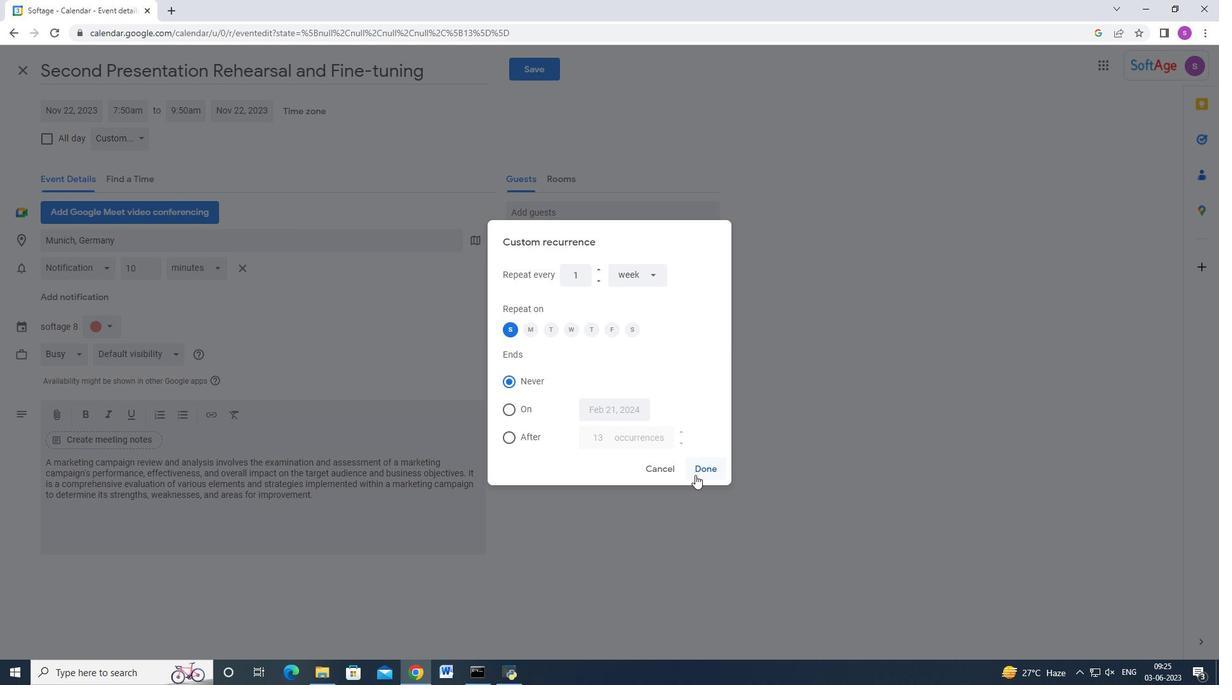 
Action: Mouse pressed left at (708, 488)
Screenshot: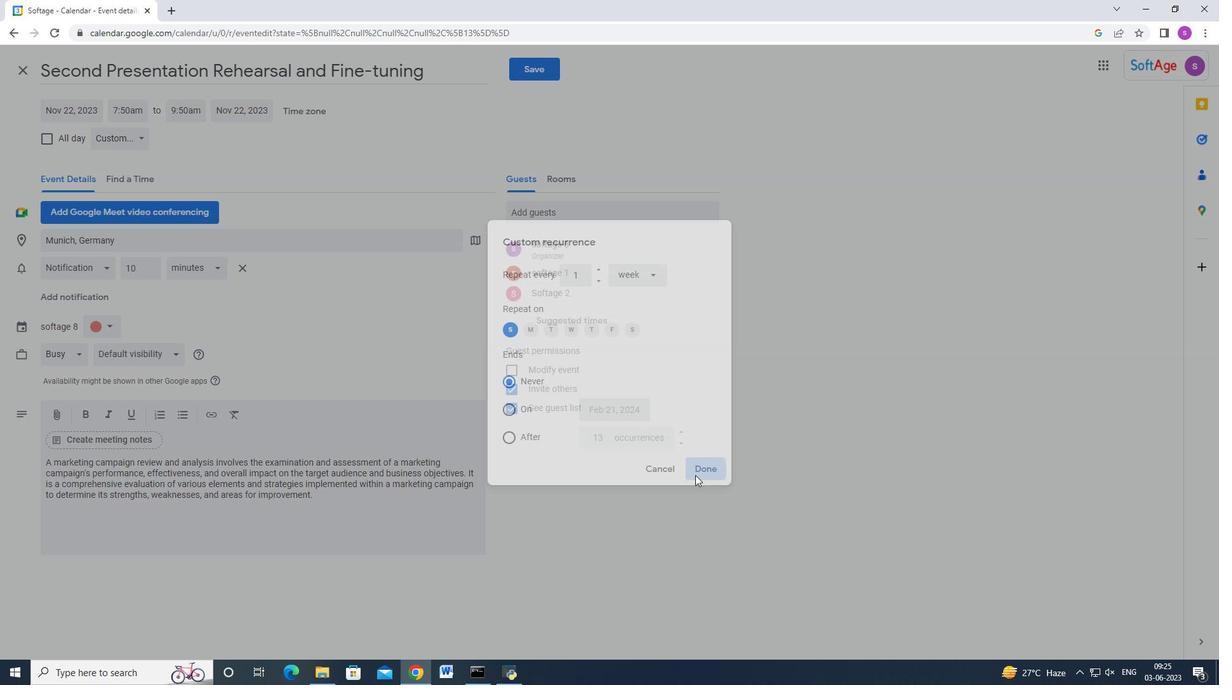 
Action: Mouse moved to (524, 86)
Screenshot: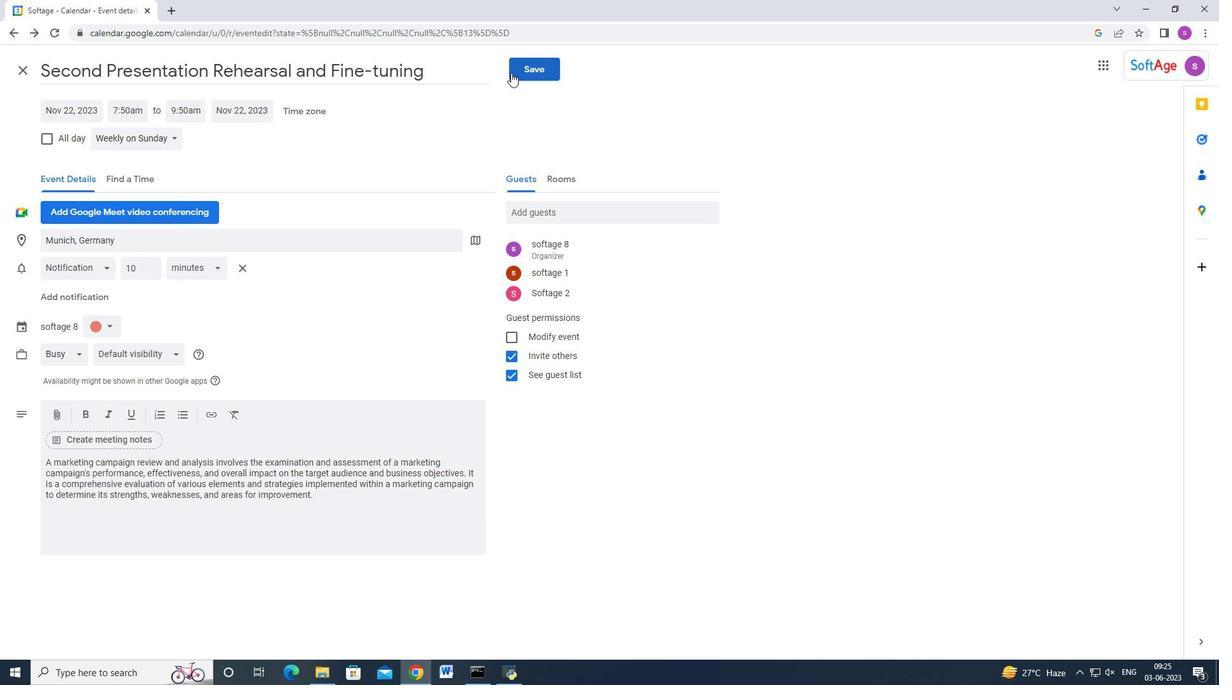 
Action: Mouse pressed left at (524, 86)
Screenshot: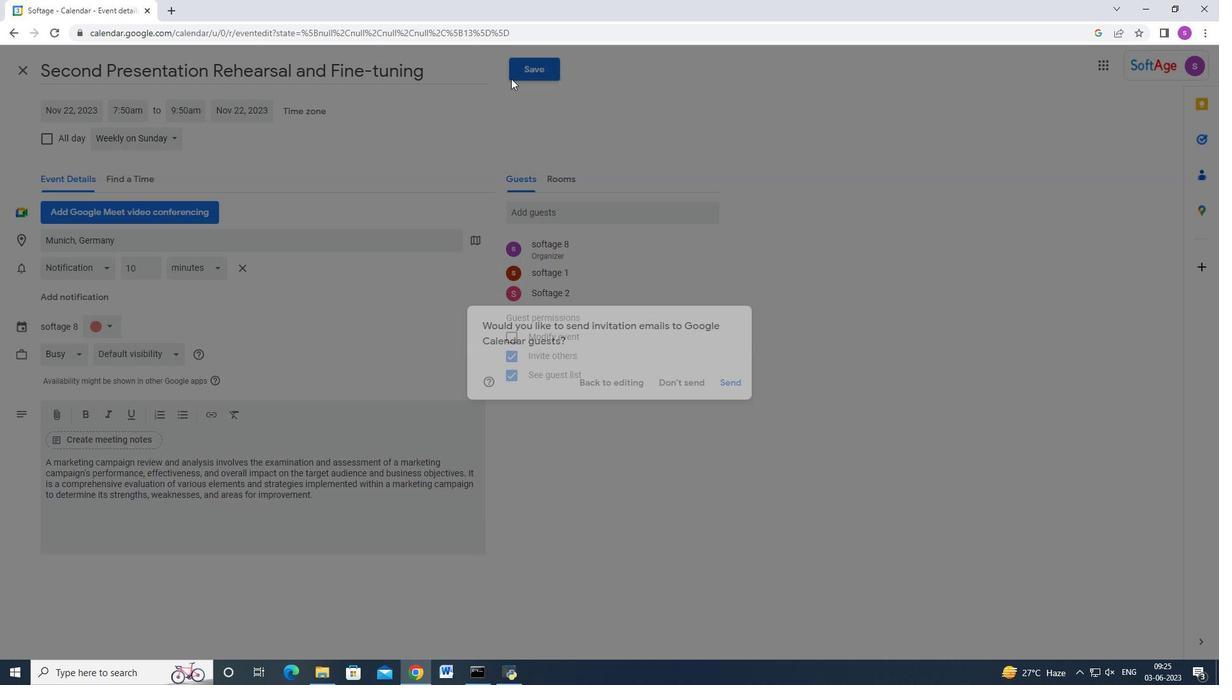 
Action: Mouse moved to (681, 393)
Screenshot: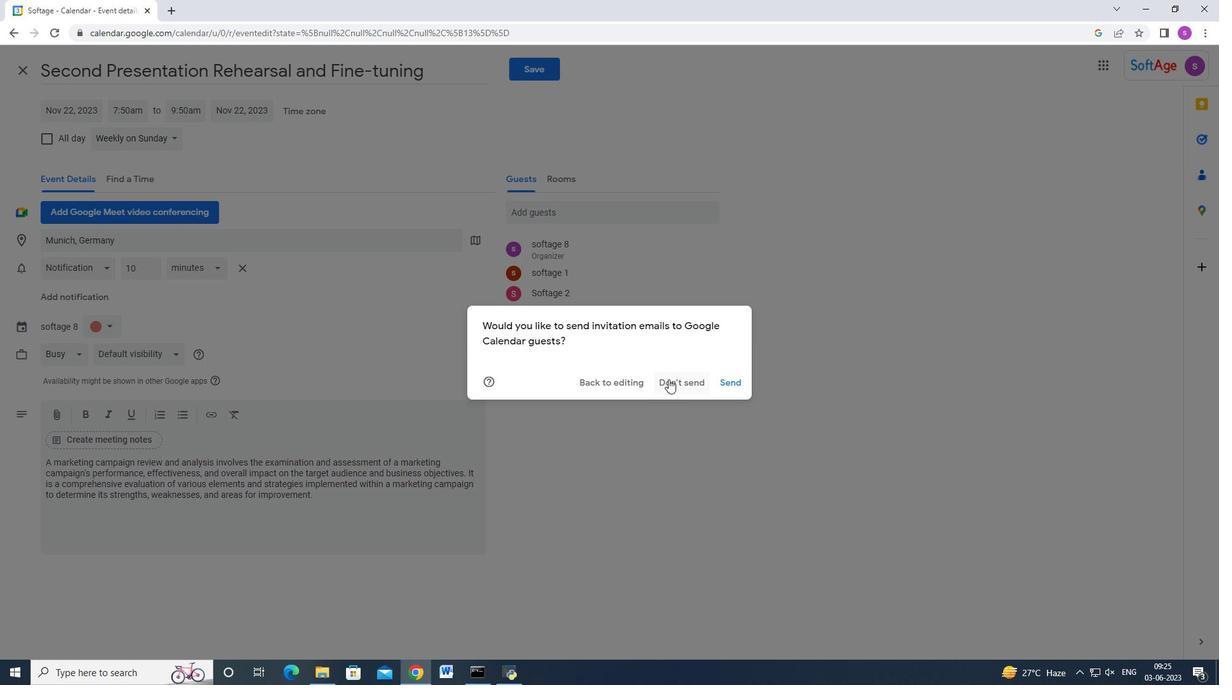 
